 Task: Search one way flight ticket for 5 adults, 1 child, 2 infants in seat and 1 infant on lap in business from Mosinee: Central Wisconsin Airport to Evansville: Evansville Regional Airport on 5-3-2023. Choice of flights is JetBlue. Number of bags: 1 carry on bag. Price is upto 76000. Outbound departure time preference is 12:15.
Action: Mouse moved to (277, 240)
Screenshot: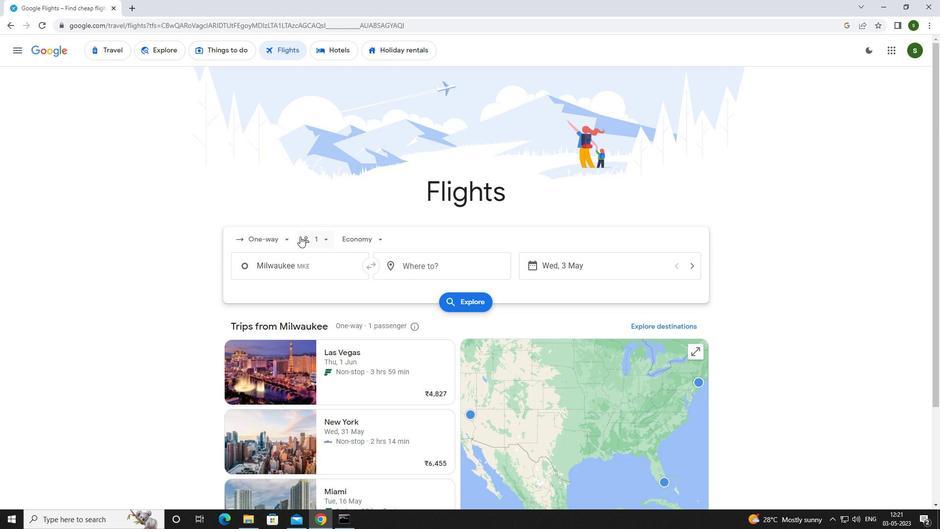 
Action: Mouse pressed left at (277, 240)
Screenshot: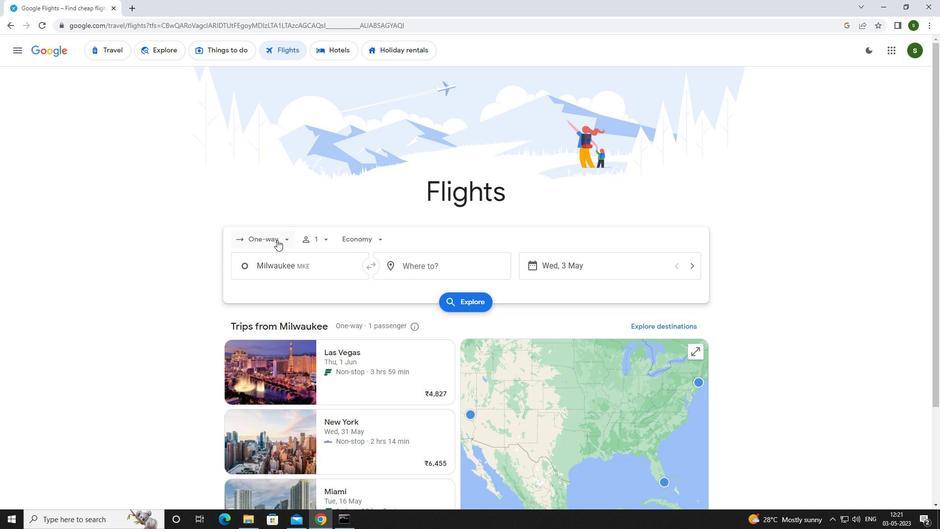 
Action: Mouse moved to (293, 283)
Screenshot: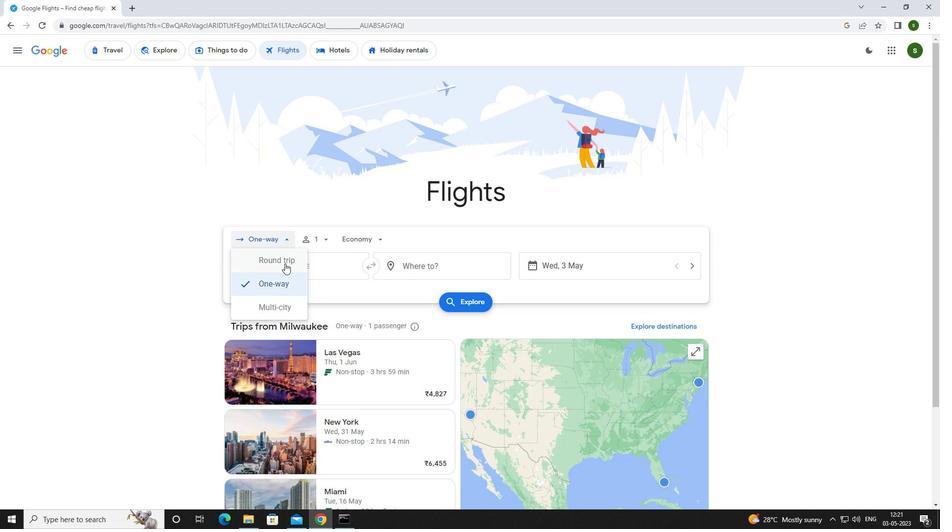 
Action: Mouse pressed left at (293, 283)
Screenshot: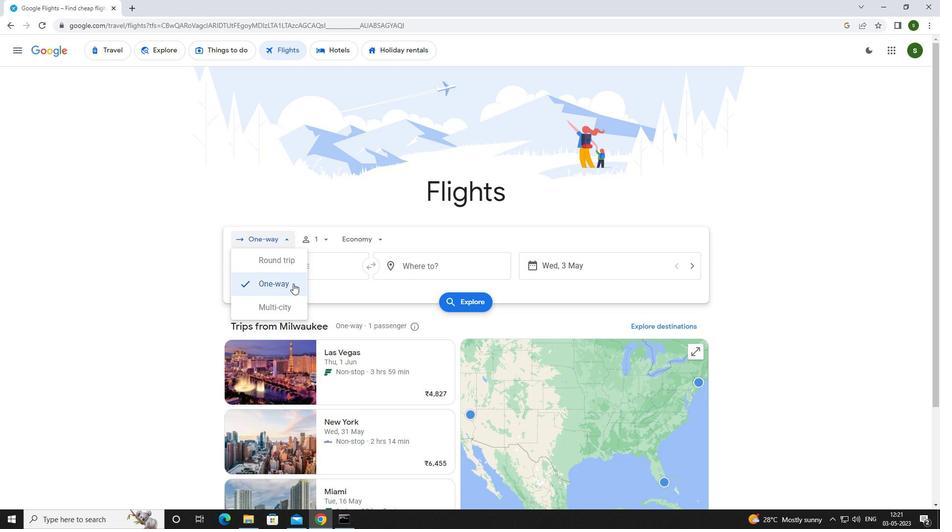 
Action: Mouse moved to (324, 236)
Screenshot: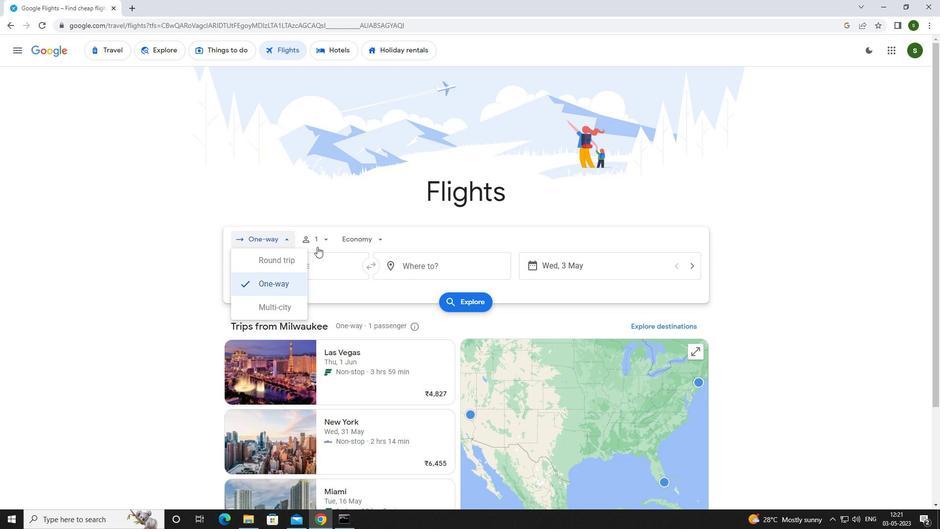 
Action: Mouse pressed left at (324, 236)
Screenshot: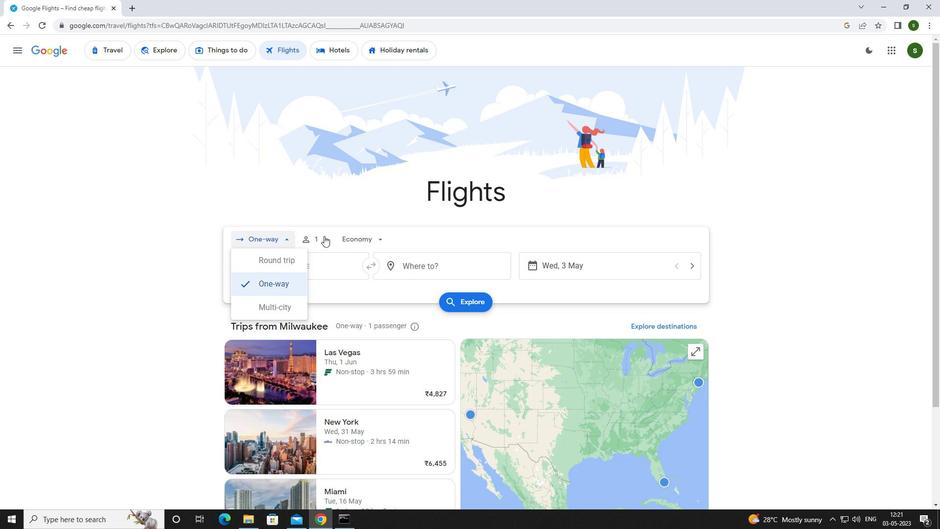 
Action: Mouse moved to (409, 263)
Screenshot: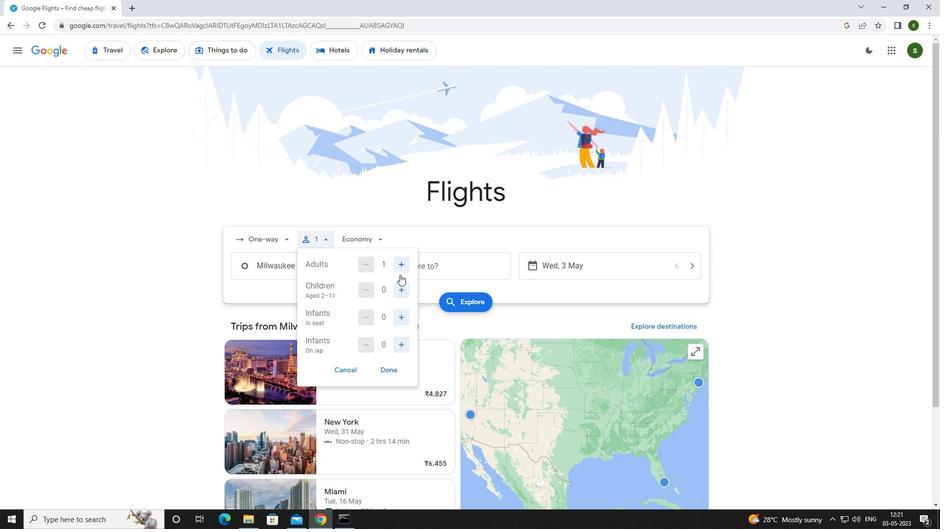 
Action: Mouse pressed left at (409, 263)
Screenshot: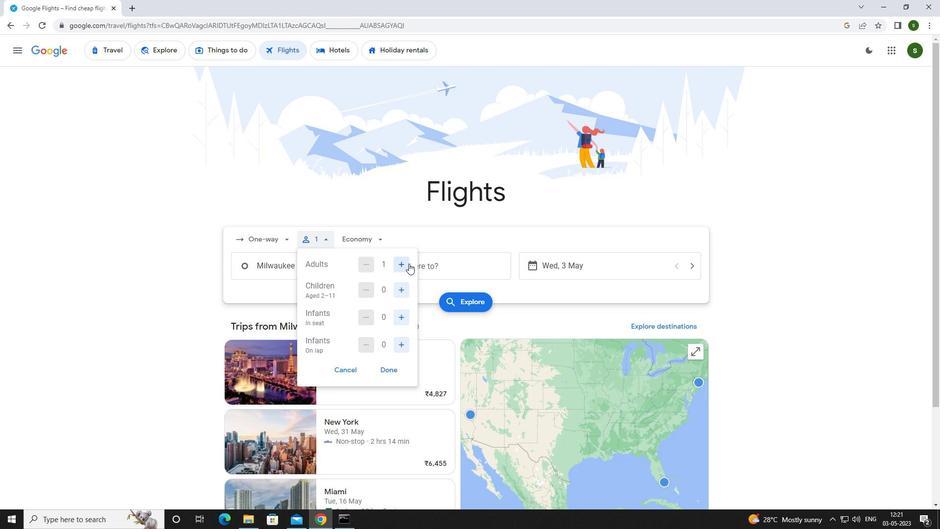 
Action: Mouse pressed left at (409, 263)
Screenshot: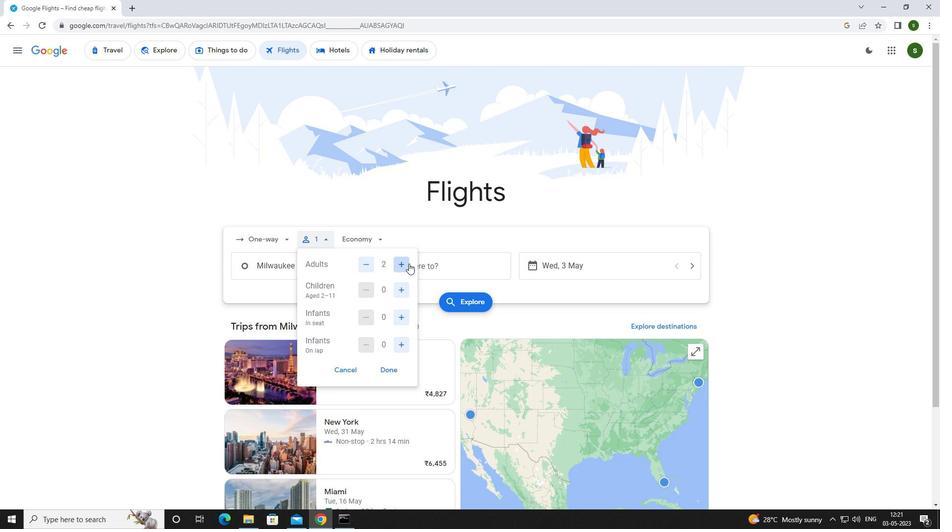
Action: Mouse pressed left at (409, 263)
Screenshot: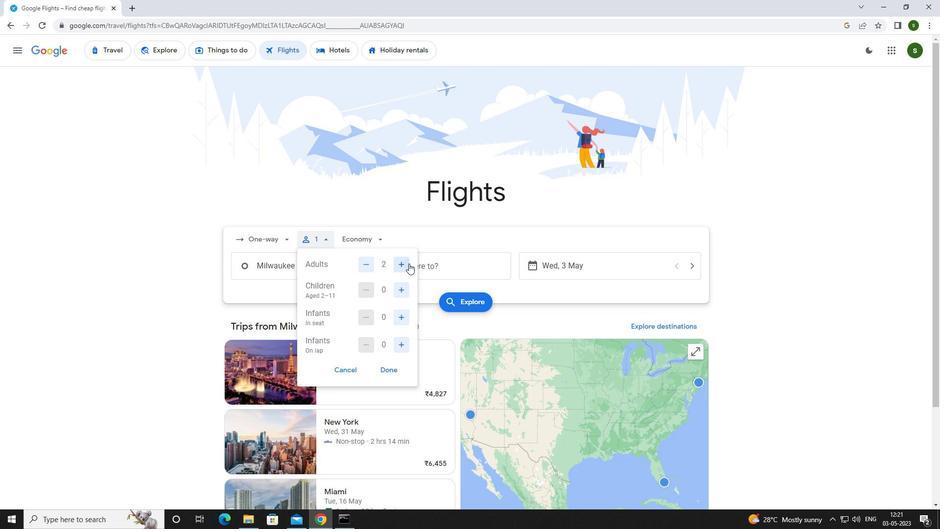 
Action: Mouse pressed left at (409, 263)
Screenshot: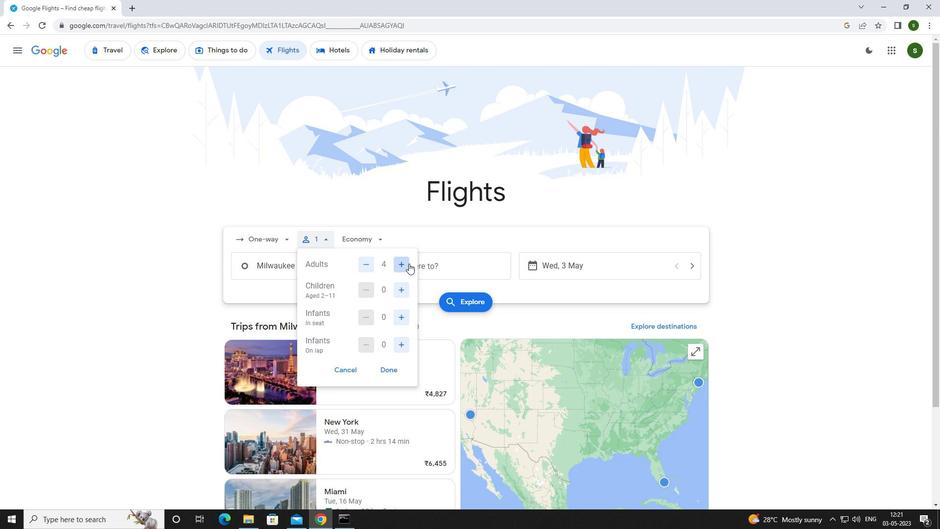 
Action: Mouse moved to (404, 290)
Screenshot: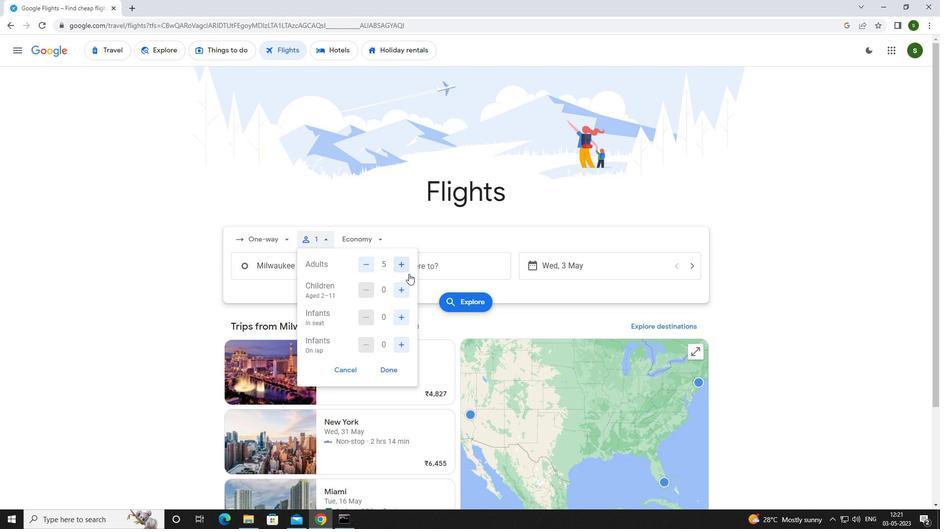 
Action: Mouse pressed left at (404, 290)
Screenshot: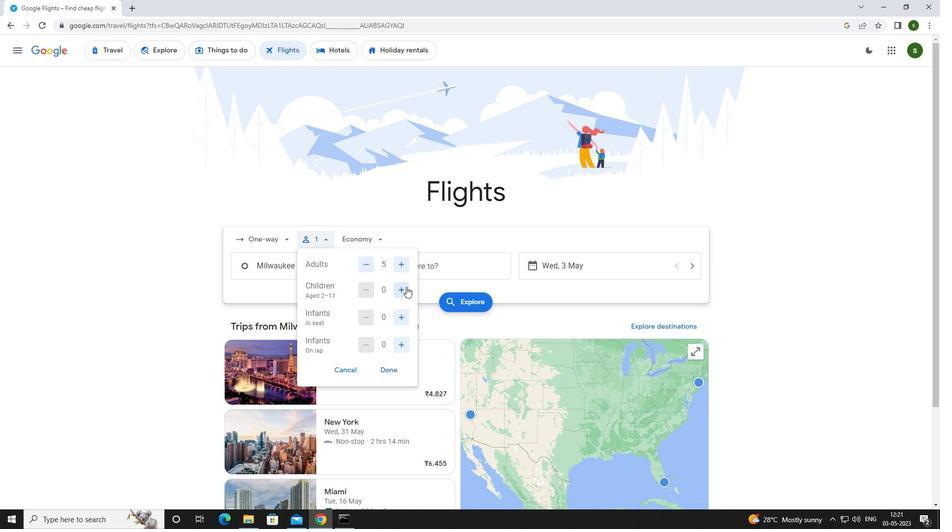 
Action: Mouse moved to (401, 316)
Screenshot: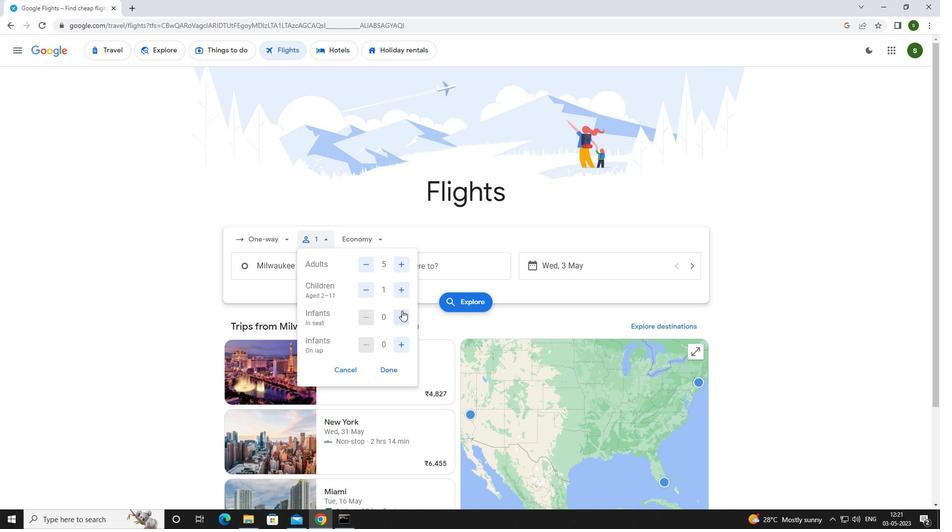 
Action: Mouse pressed left at (401, 316)
Screenshot: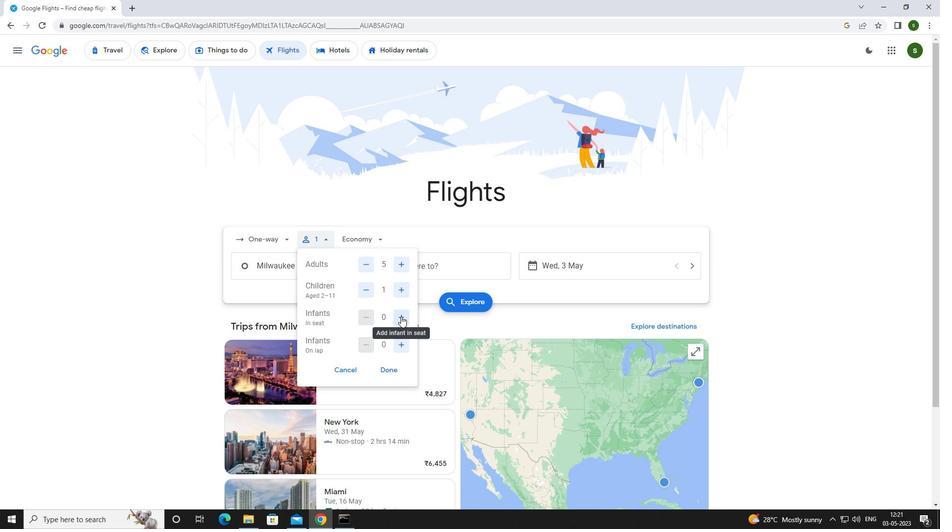 
Action: Mouse pressed left at (401, 316)
Screenshot: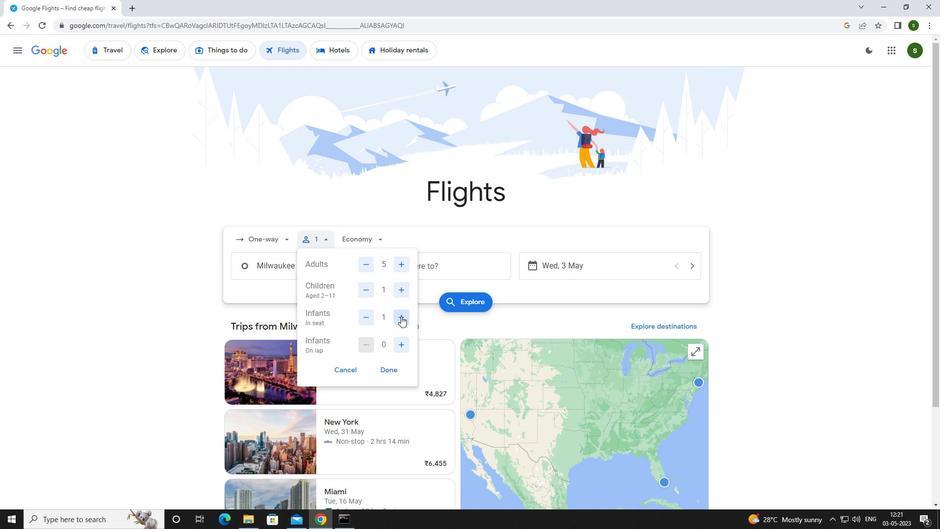 
Action: Mouse moved to (404, 343)
Screenshot: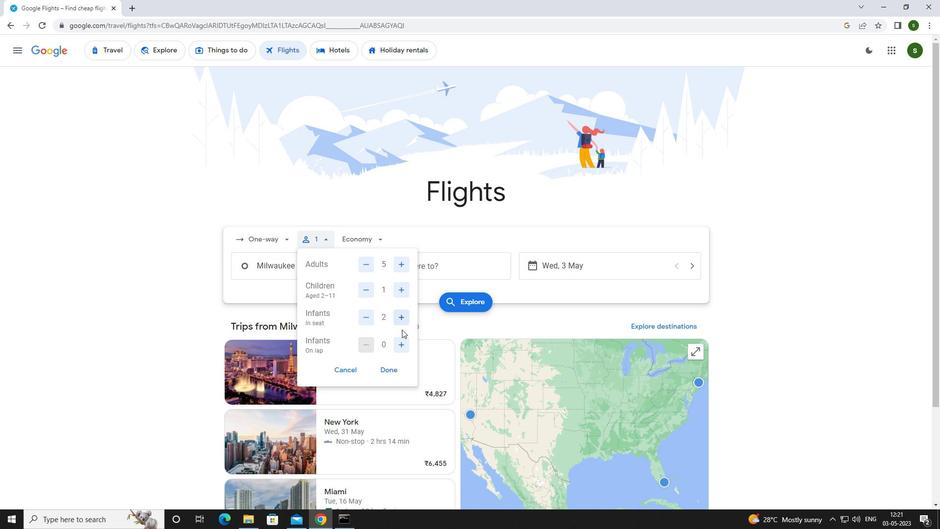 
Action: Mouse pressed left at (404, 343)
Screenshot: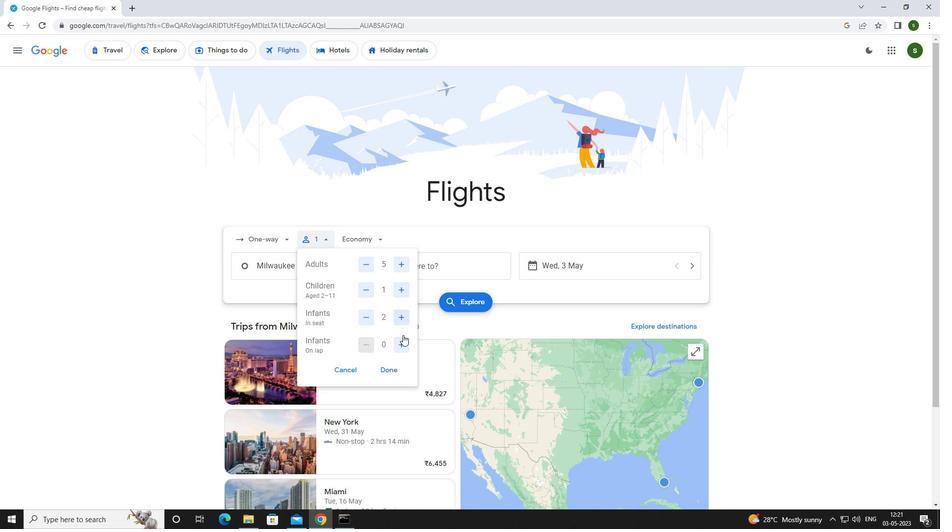 
Action: Mouse moved to (379, 243)
Screenshot: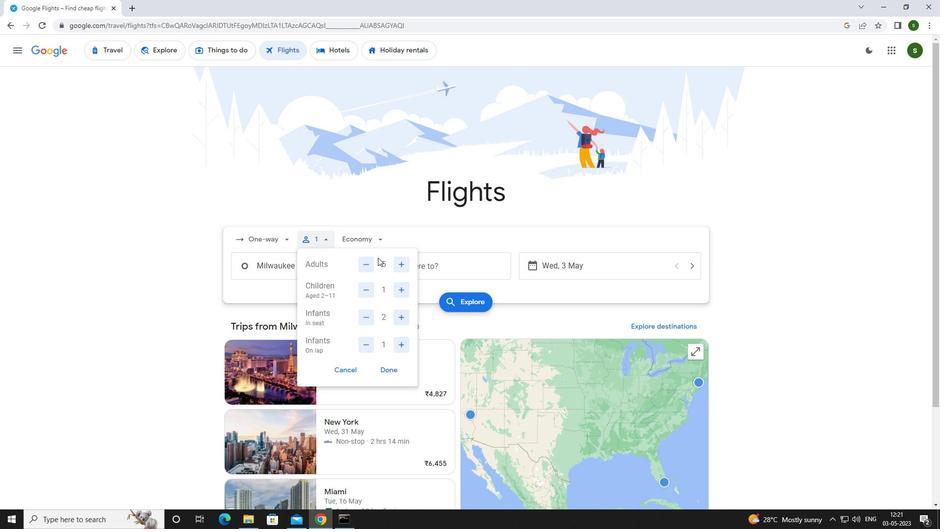 
Action: Mouse pressed left at (379, 243)
Screenshot: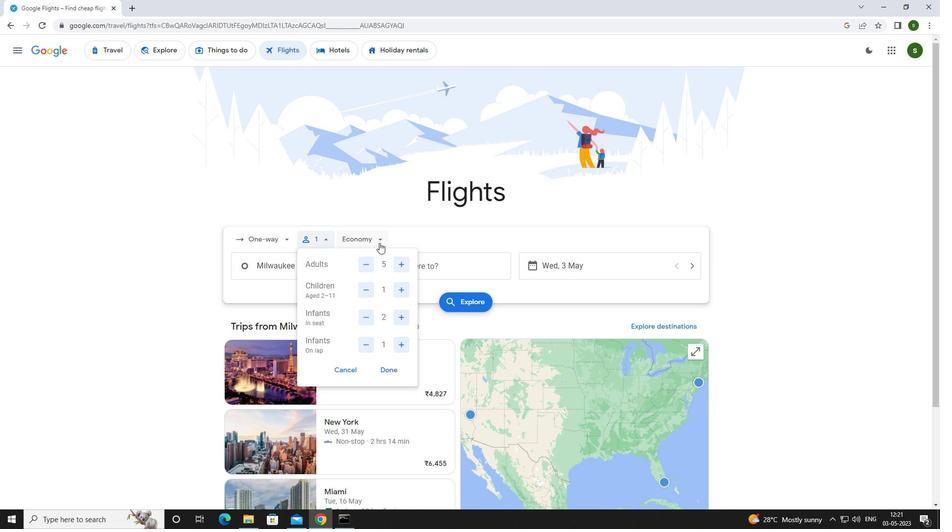 
Action: Mouse moved to (383, 303)
Screenshot: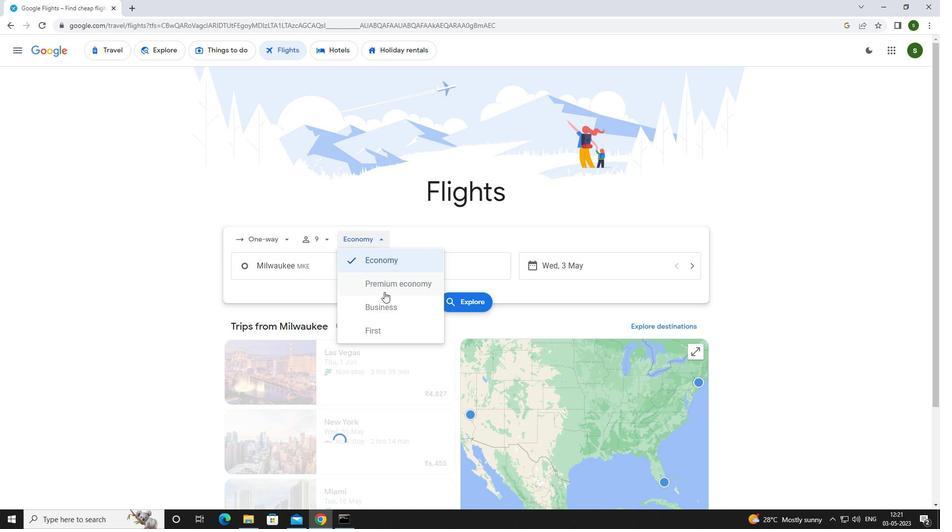 
Action: Mouse pressed left at (383, 303)
Screenshot: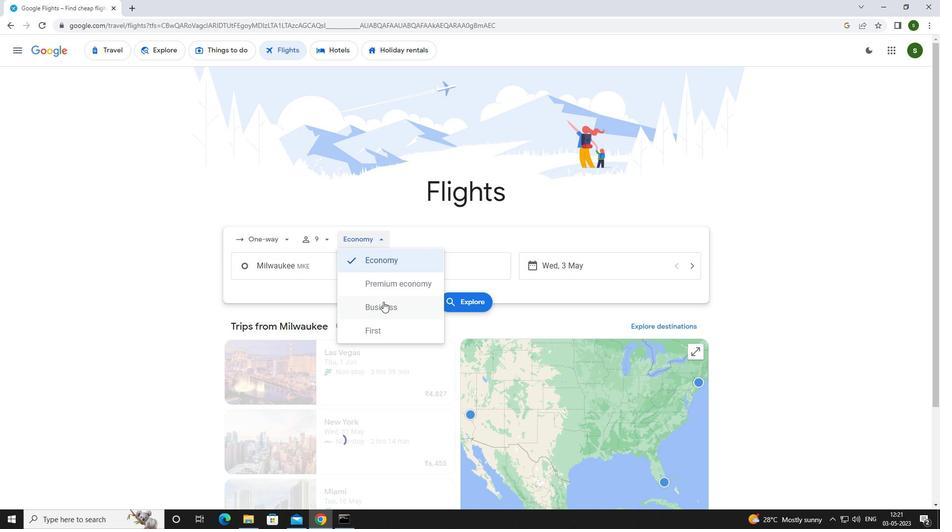 
Action: Mouse moved to (332, 261)
Screenshot: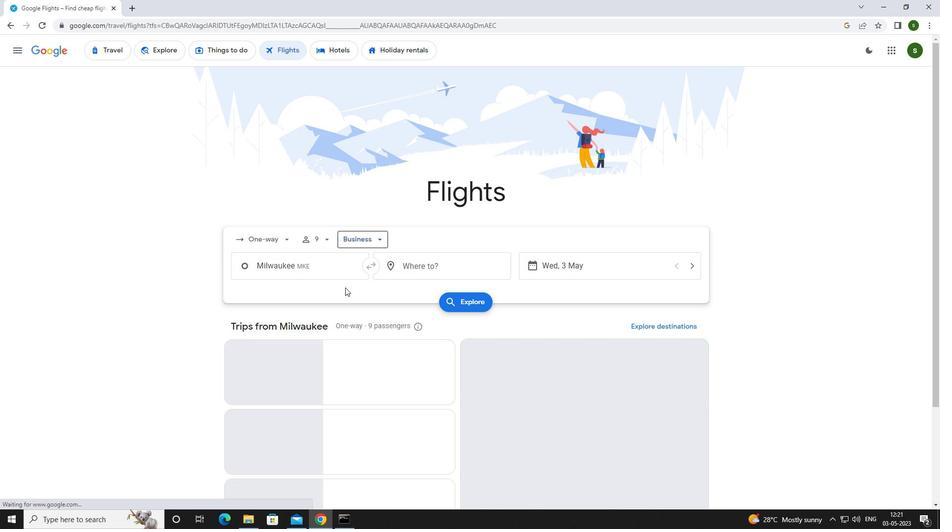 
Action: Mouse pressed left at (332, 261)
Screenshot: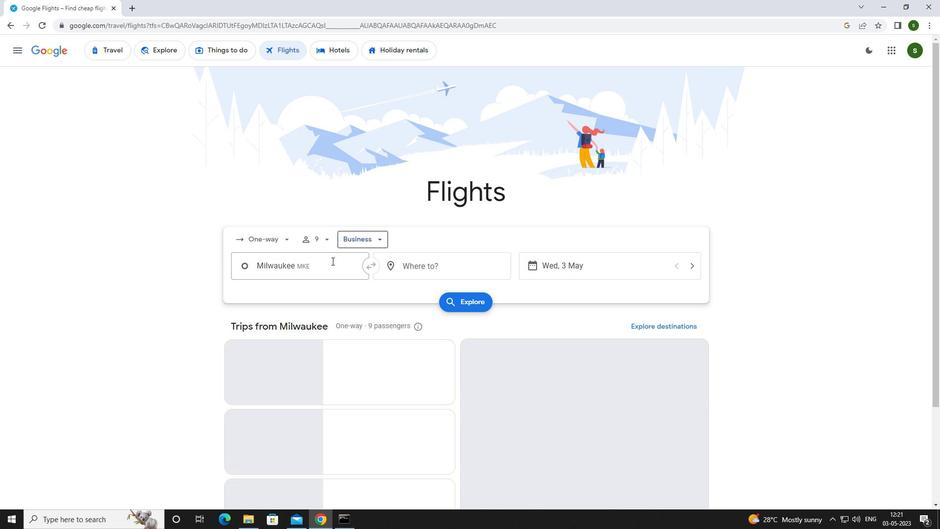 
Action: Key pressed <Key.caps_lock>m<Key.caps_lock>osinee
Screenshot: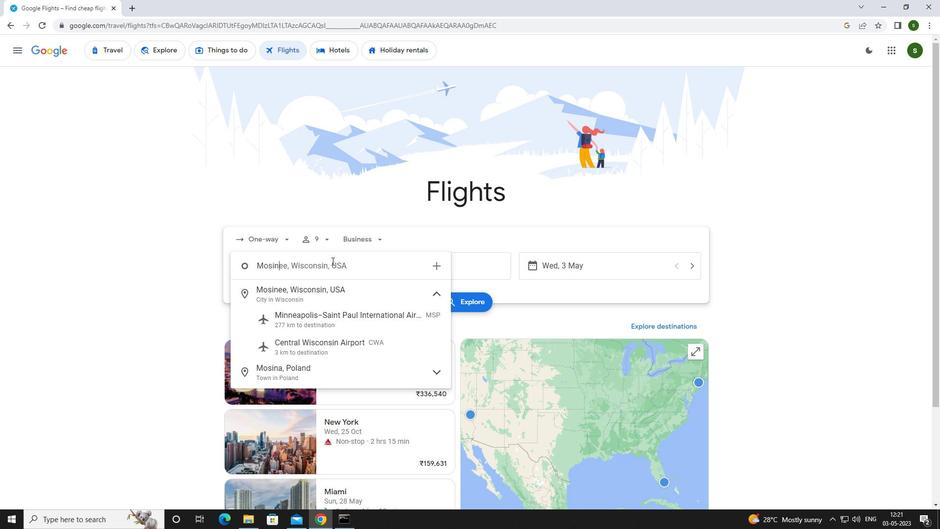 
Action: Mouse moved to (328, 349)
Screenshot: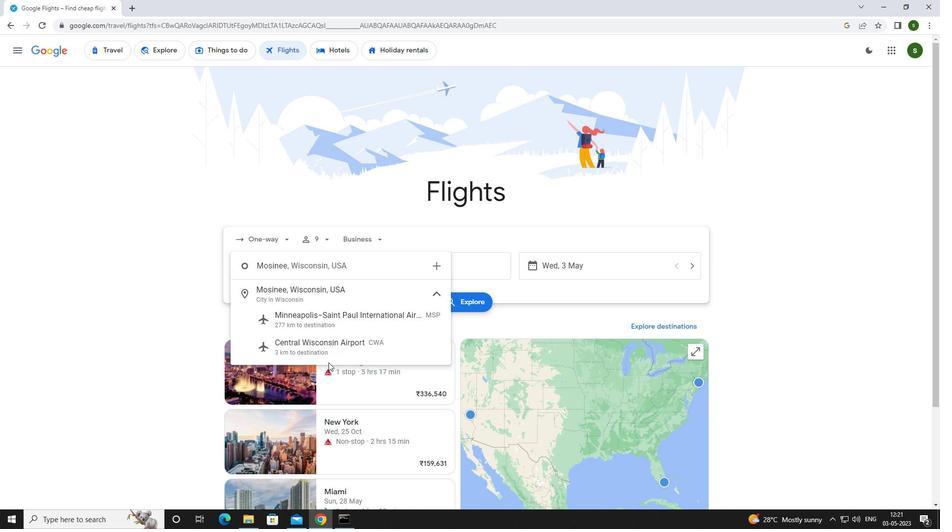 
Action: Mouse pressed left at (328, 349)
Screenshot: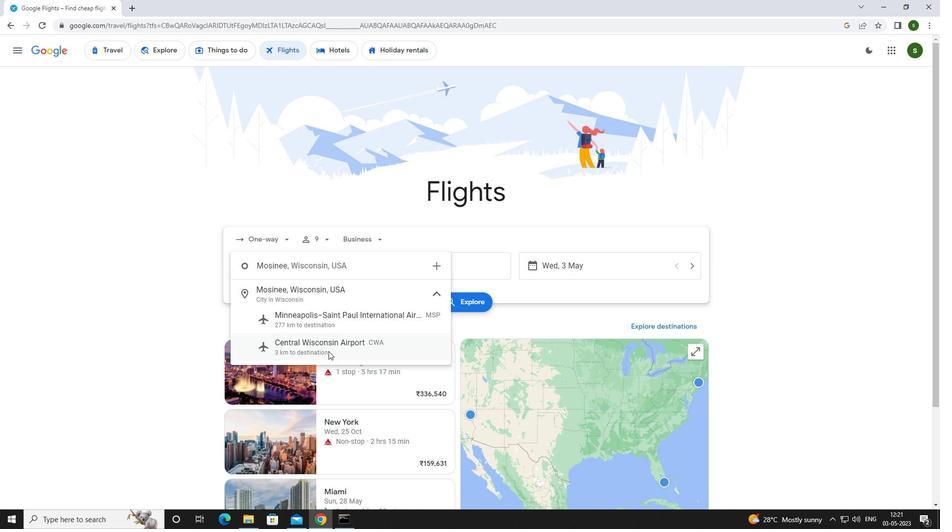 
Action: Mouse moved to (419, 270)
Screenshot: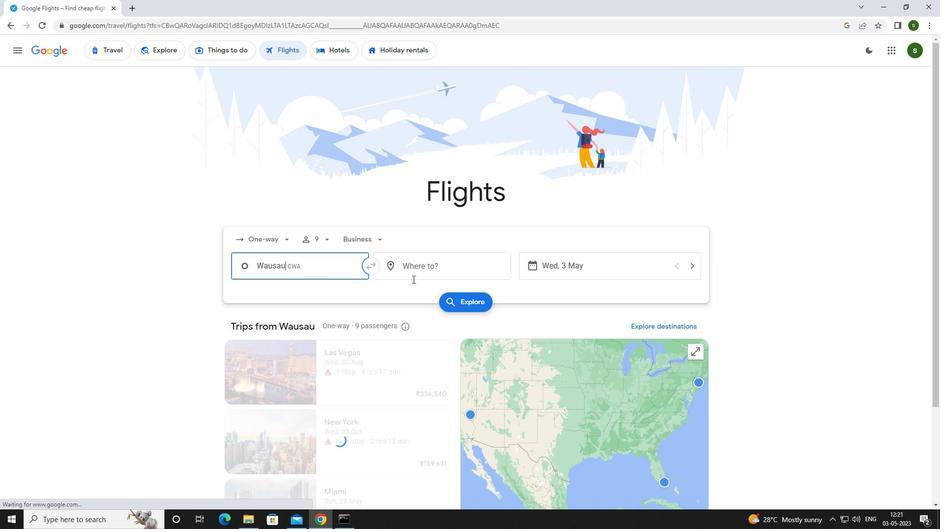 
Action: Mouse pressed left at (419, 270)
Screenshot: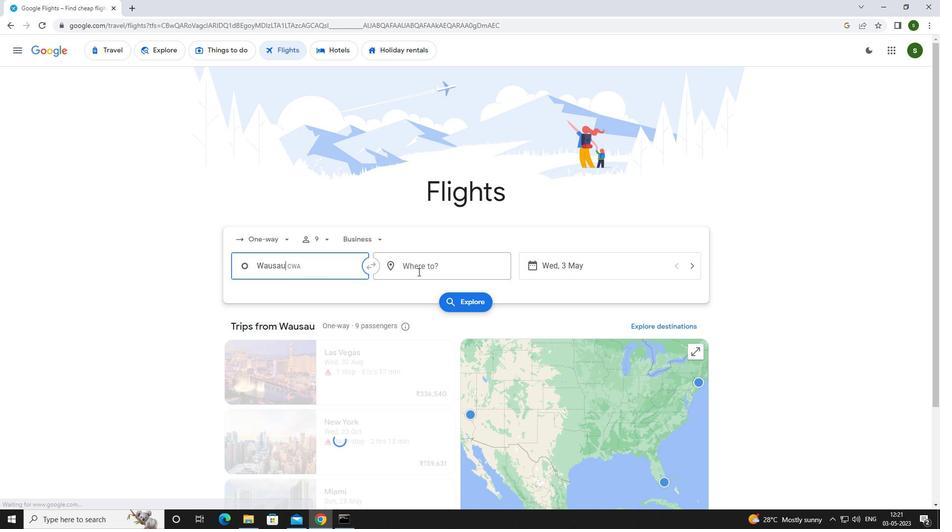 
Action: Mouse moved to (423, 268)
Screenshot: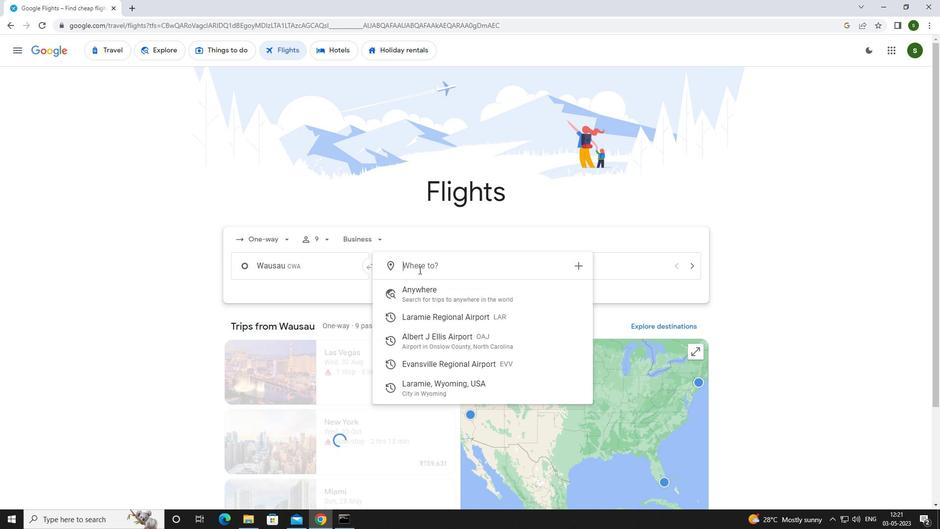 
Action: Key pressed <Key.caps_lock>e<Key.caps_lock>vansv
Screenshot: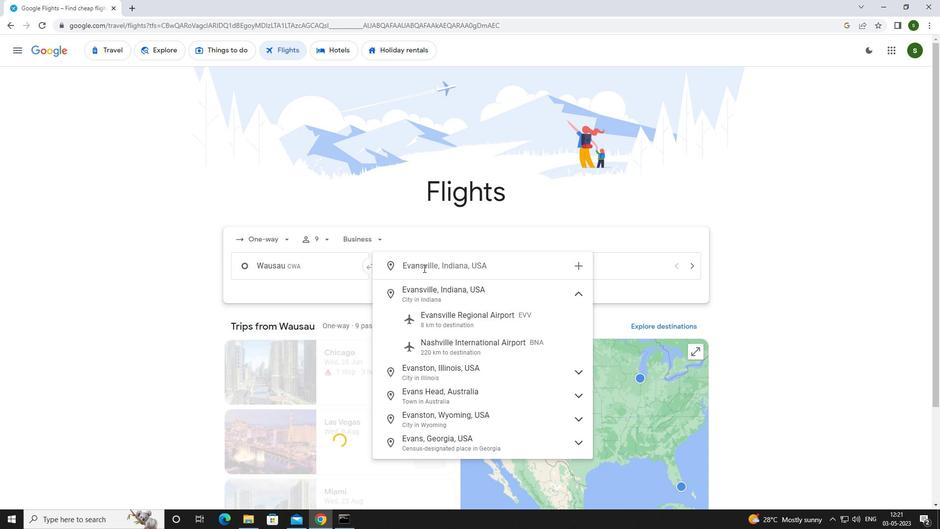 
Action: Mouse moved to (433, 321)
Screenshot: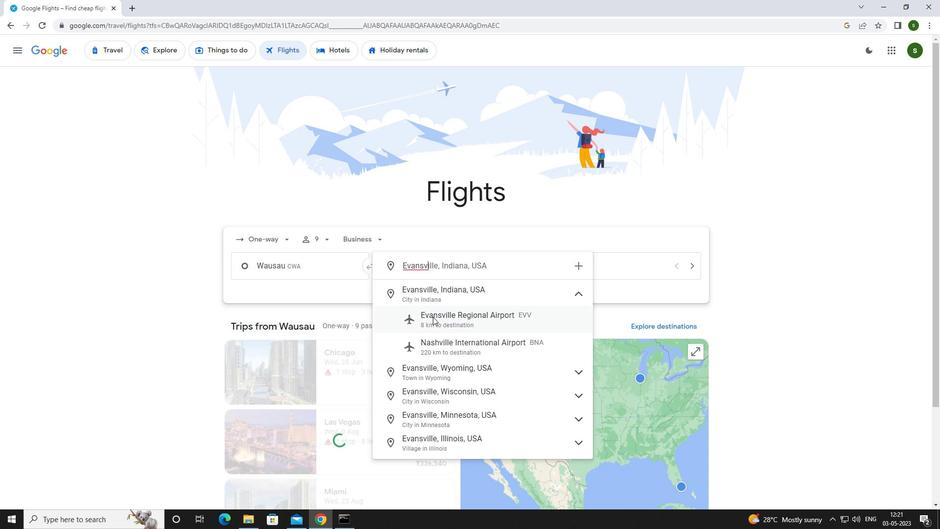 
Action: Mouse pressed left at (433, 321)
Screenshot: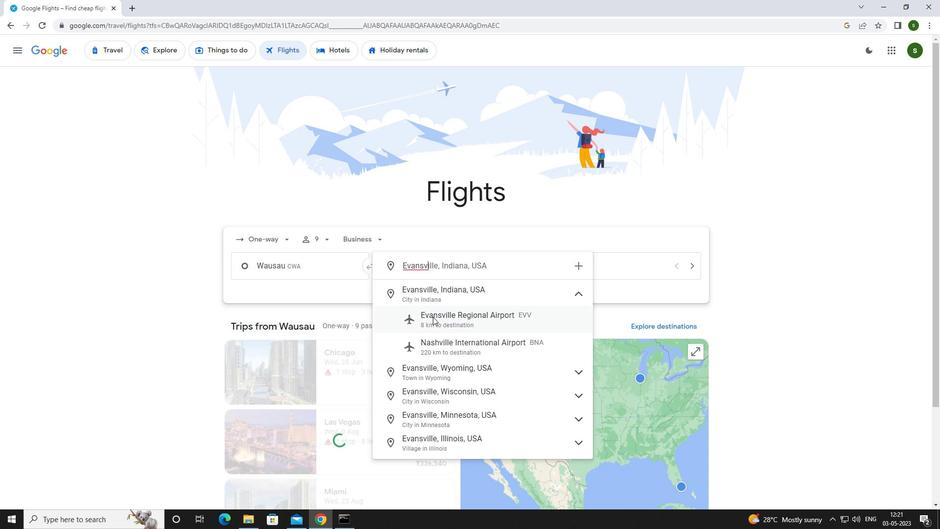 
Action: Mouse moved to (600, 266)
Screenshot: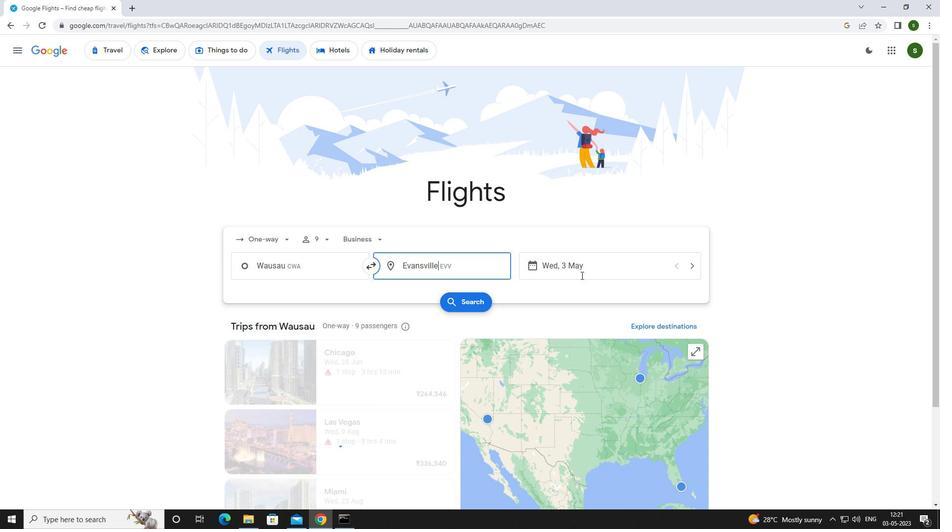 
Action: Mouse pressed left at (600, 266)
Screenshot: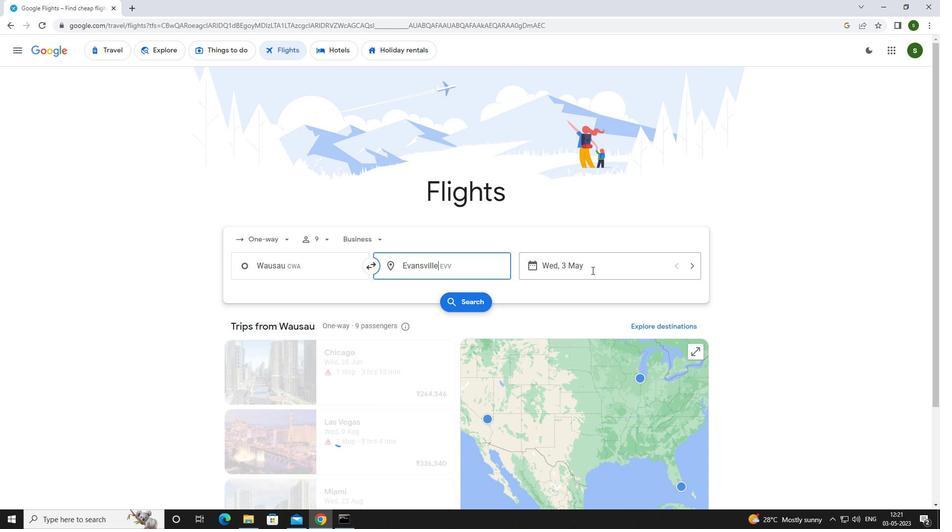
Action: Mouse moved to (424, 326)
Screenshot: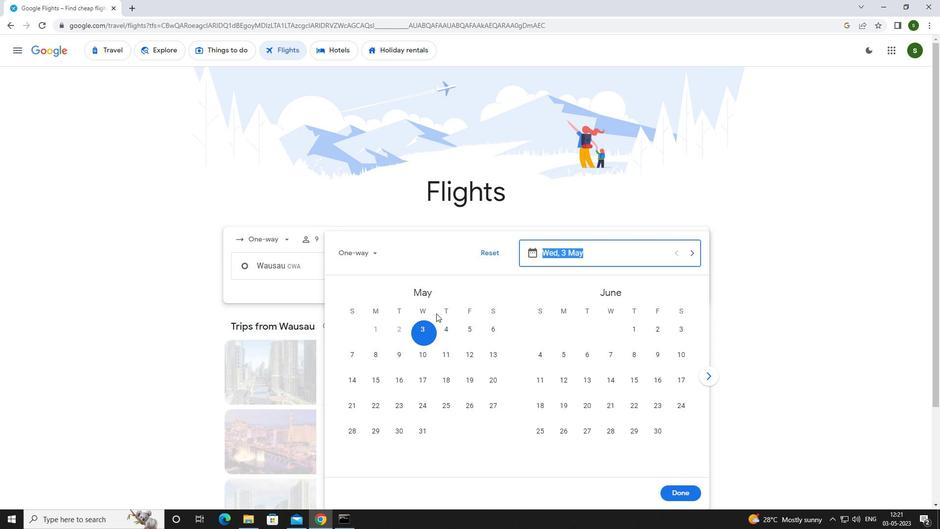 
Action: Mouse pressed left at (424, 326)
Screenshot: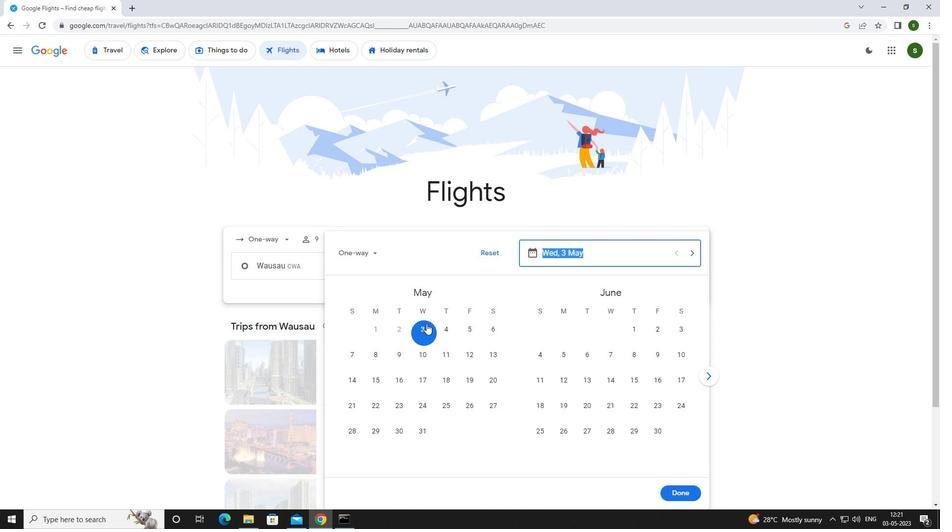 
Action: Mouse moved to (689, 495)
Screenshot: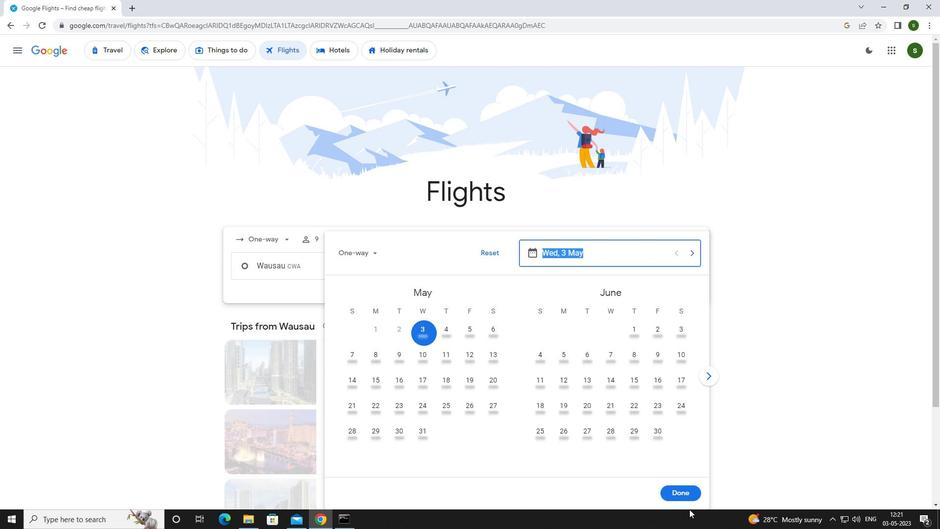 
Action: Mouse pressed left at (689, 495)
Screenshot: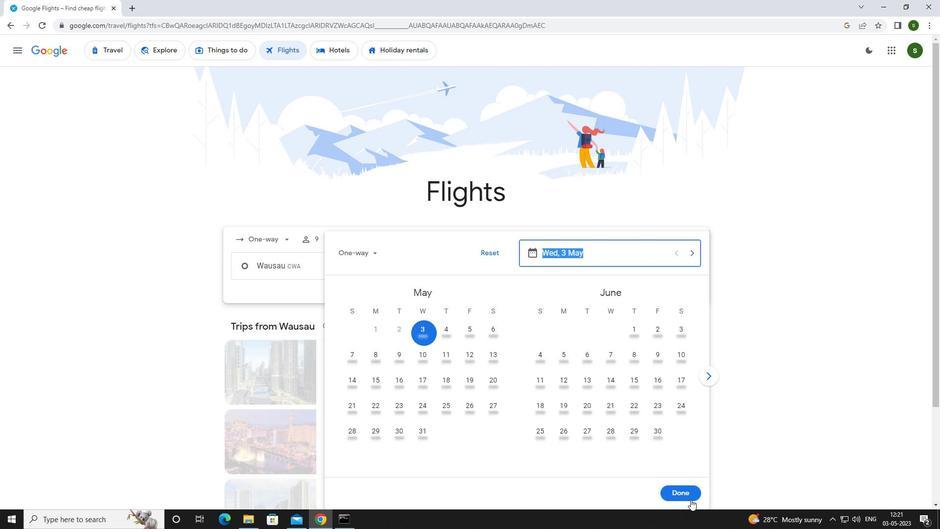 
Action: Mouse moved to (459, 304)
Screenshot: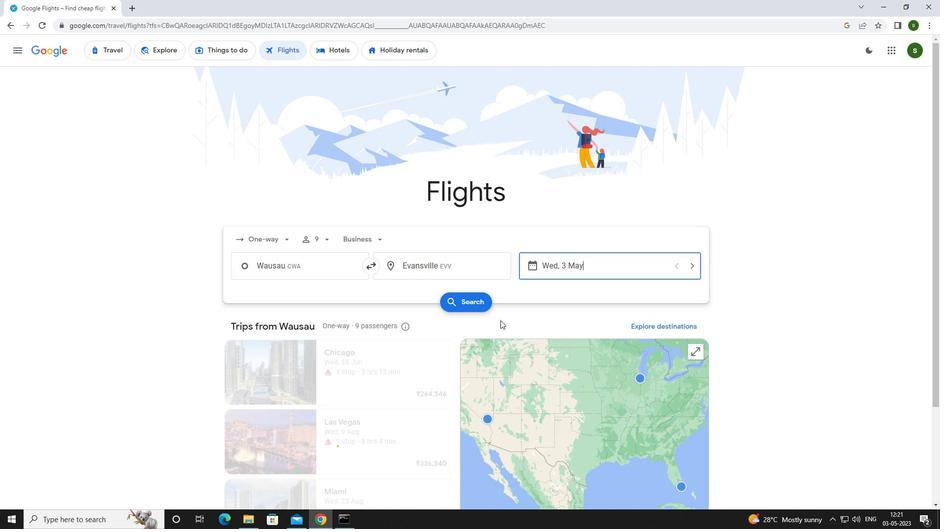 
Action: Mouse pressed left at (459, 304)
Screenshot: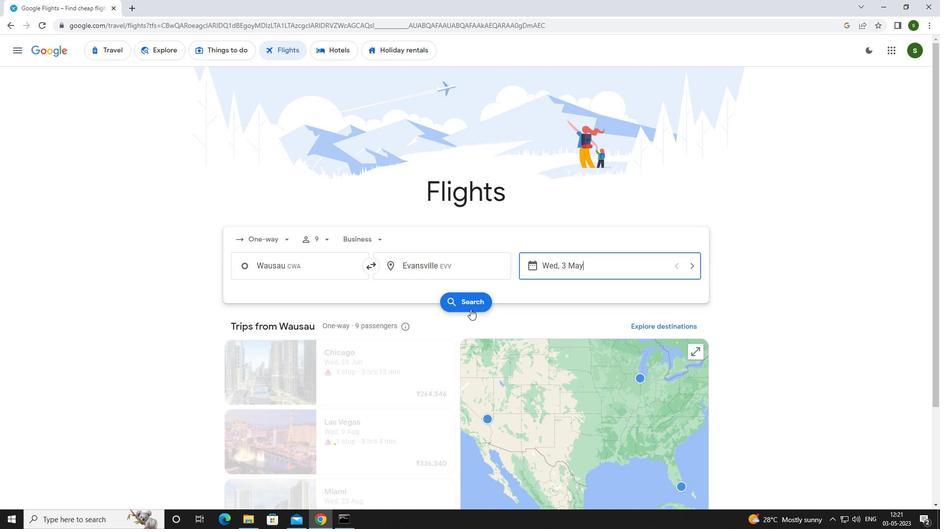 
Action: Mouse moved to (242, 144)
Screenshot: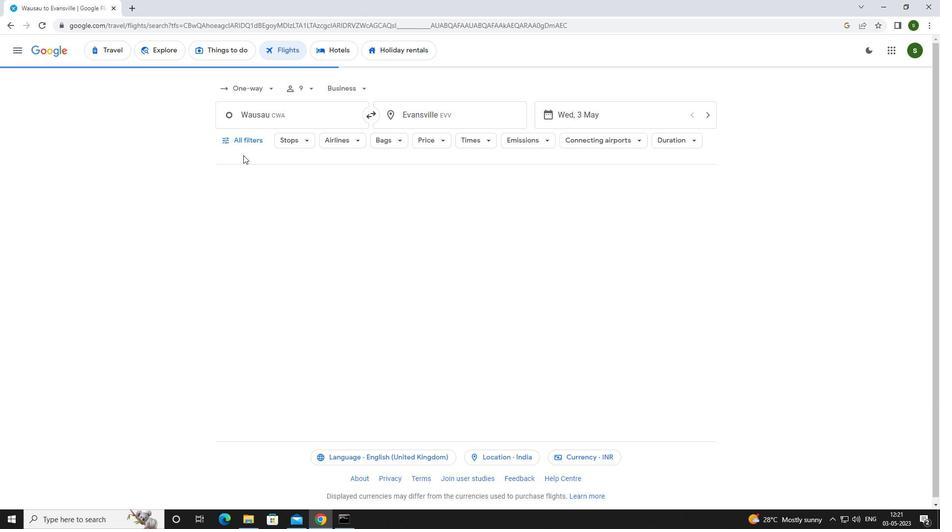 
Action: Mouse pressed left at (242, 144)
Screenshot: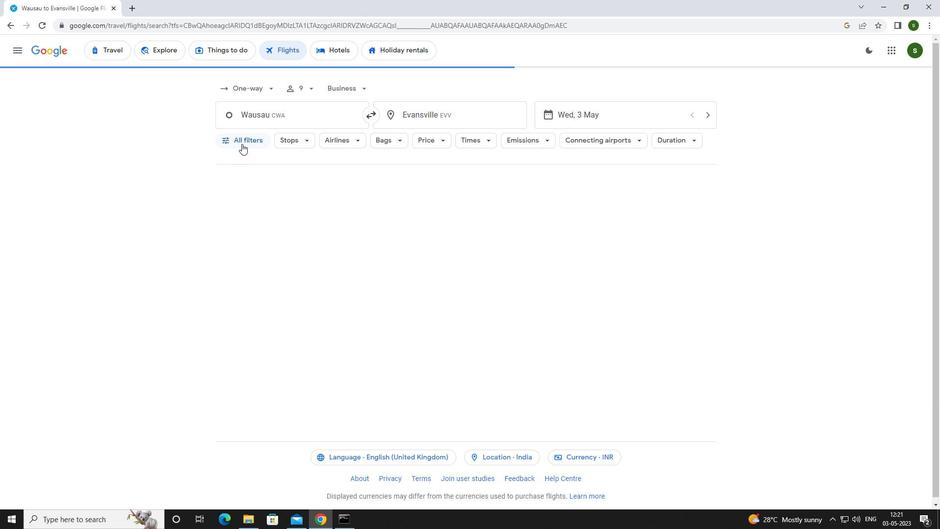 
Action: Mouse moved to (364, 348)
Screenshot: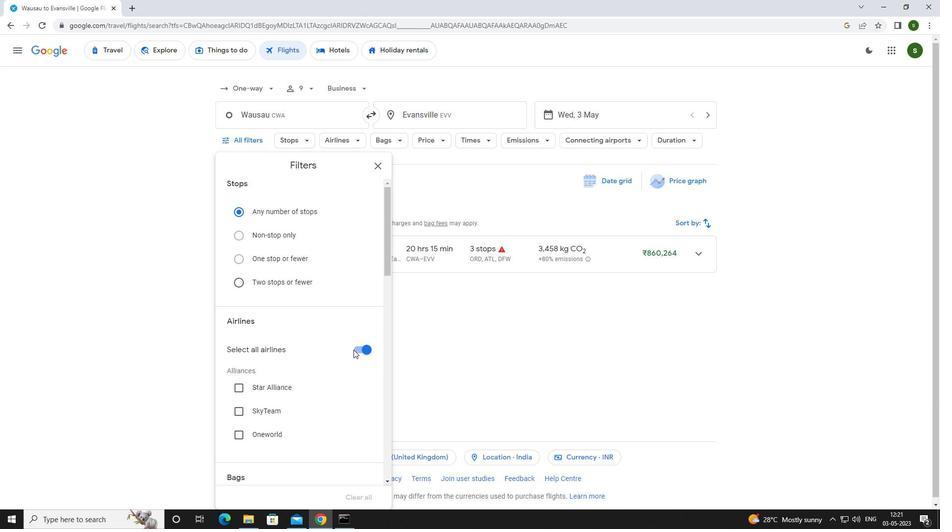 
Action: Mouse pressed left at (364, 348)
Screenshot: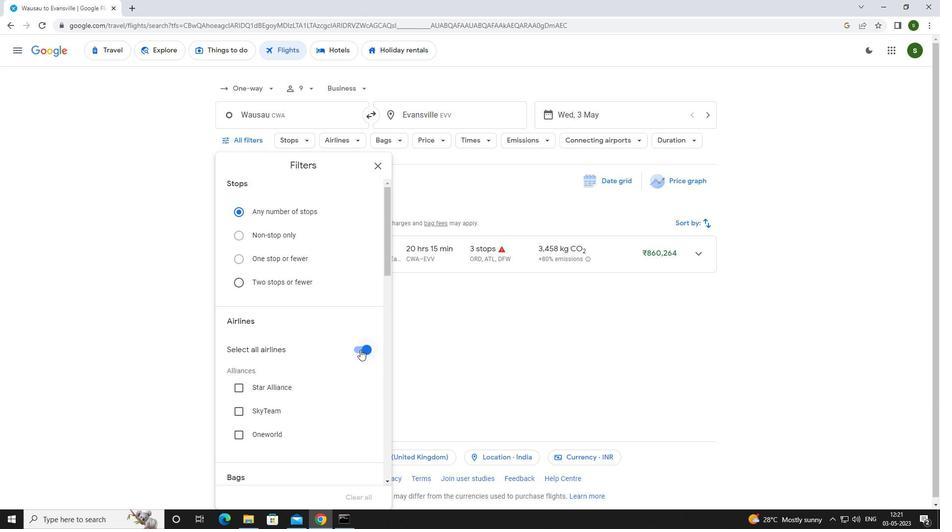 
Action: Mouse moved to (313, 304)
Screenshot: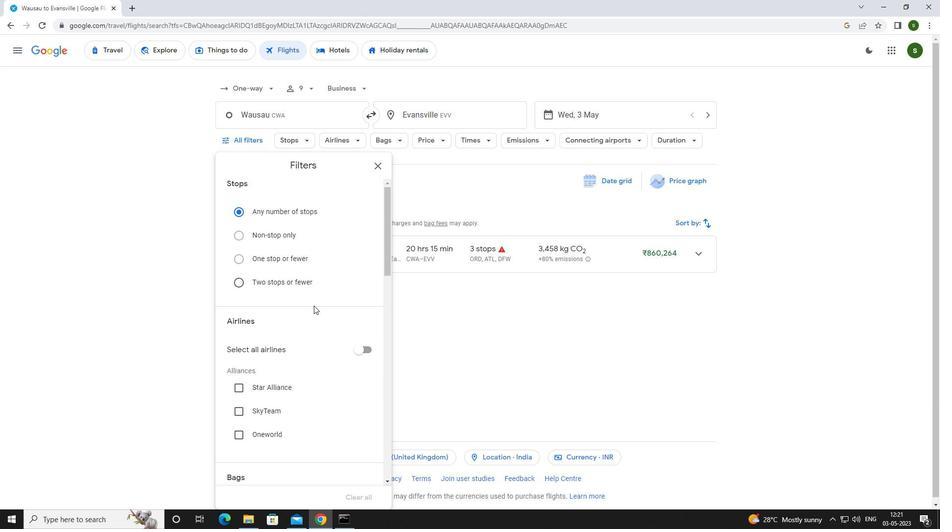 
Action: Mouse scrolled (313, 303) with delta (0, 0)
Screenshot: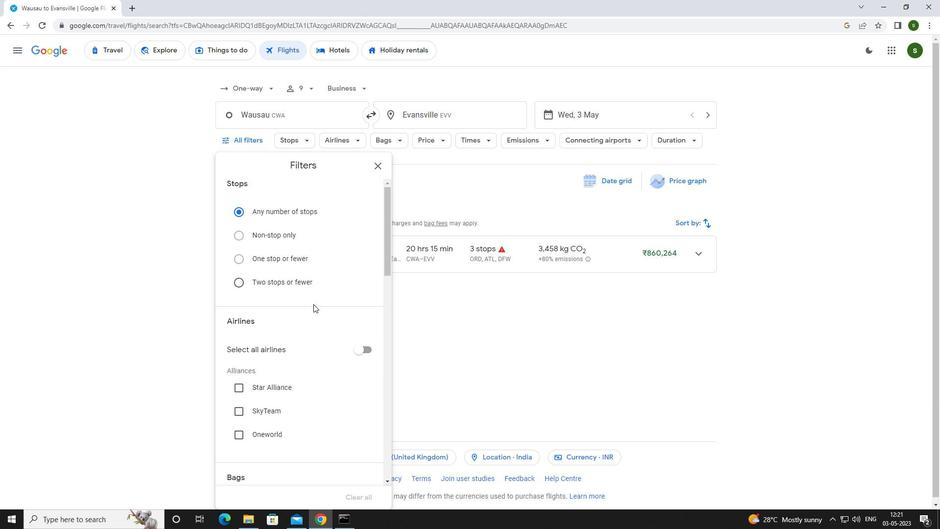 
Action: Mouse scrolled (313, 303) with delta (0, 0)
Screenshot: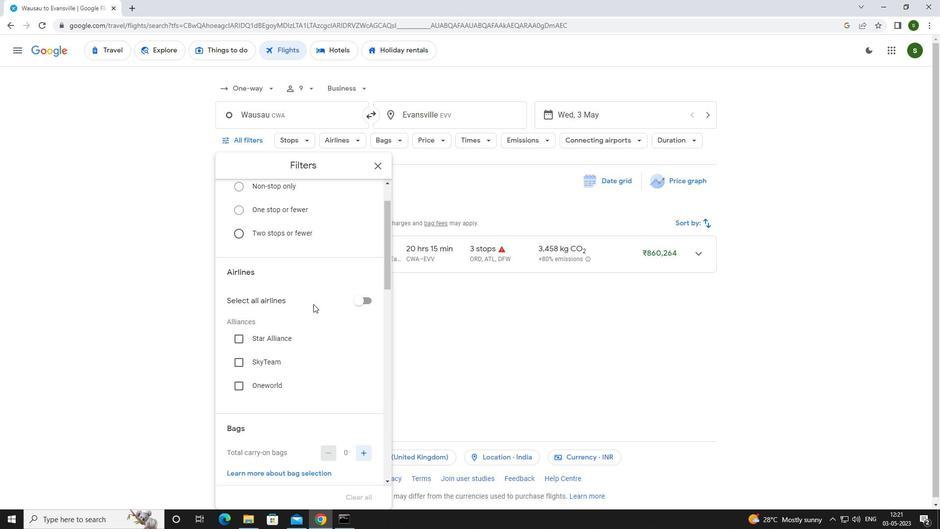 
Action: Mouse scrolled (313, 303) with delta (0, 0)
Screenshot: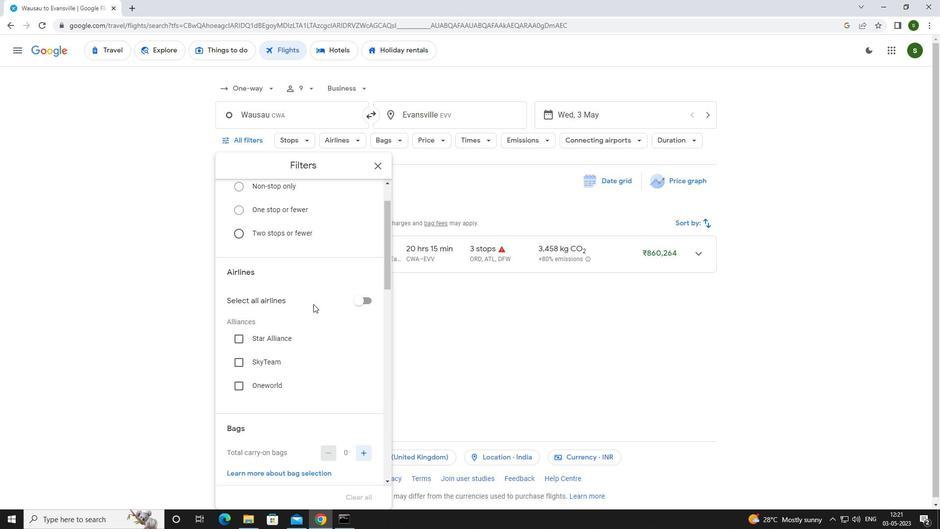 
Action: Mouse scrolled (313, 303) with delta (0, 0)
Screenshot: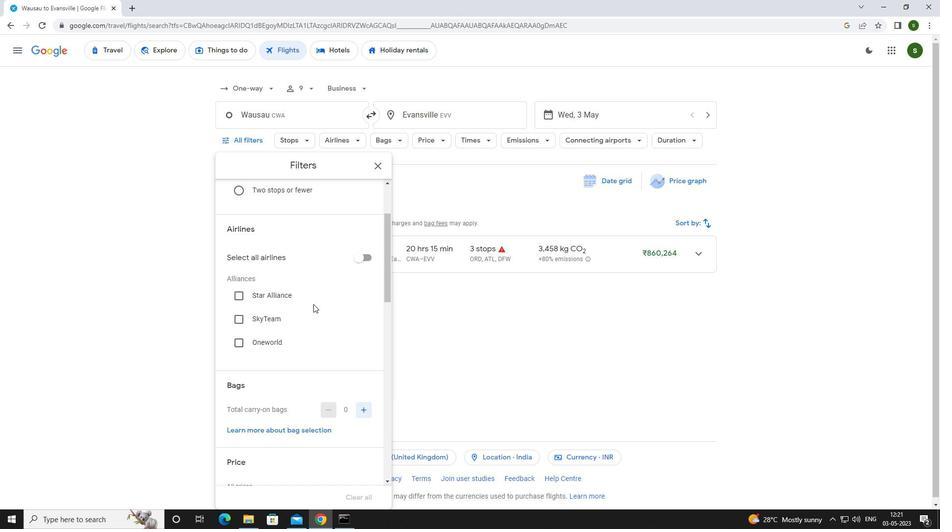 
Action: Mouse moved to (361, 303)
Screenshot: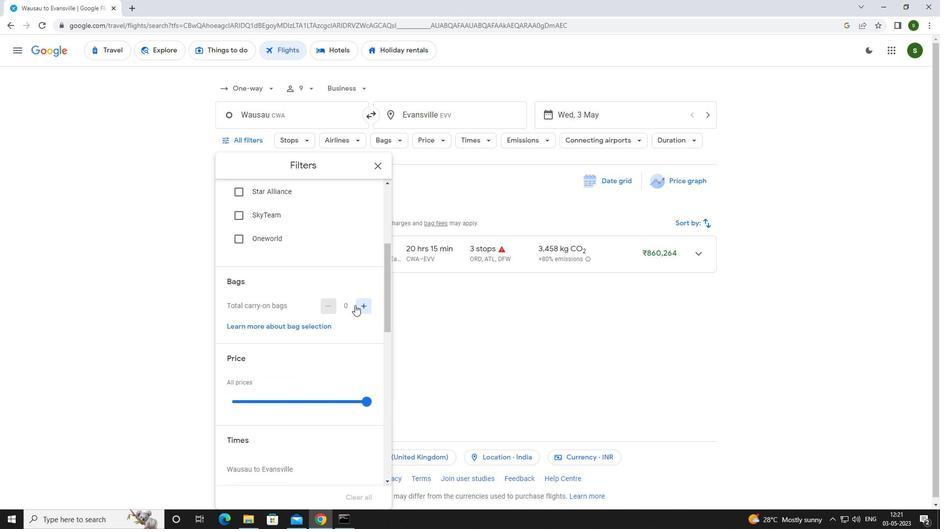 
Action: Mouse pressed left at (361, 303)
Screenshot: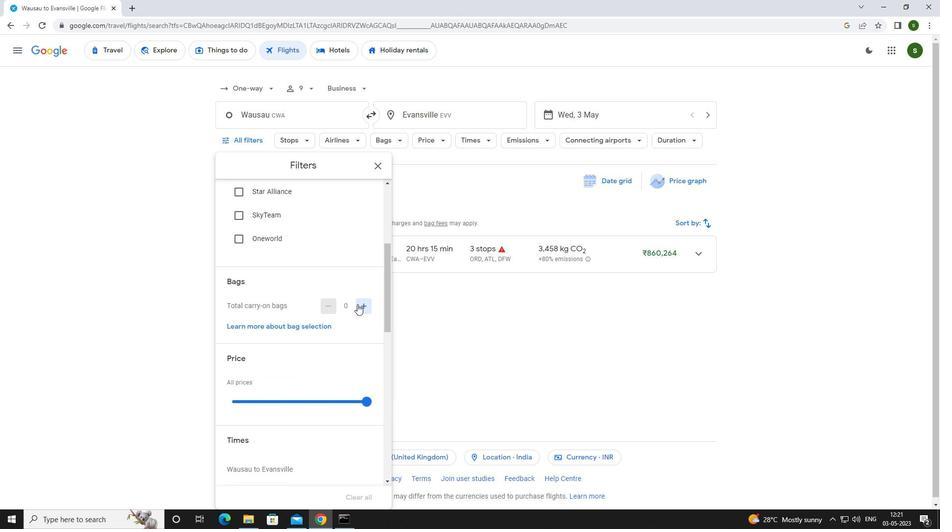 
Action: Mouse moved to (362, 255)
Screenshot: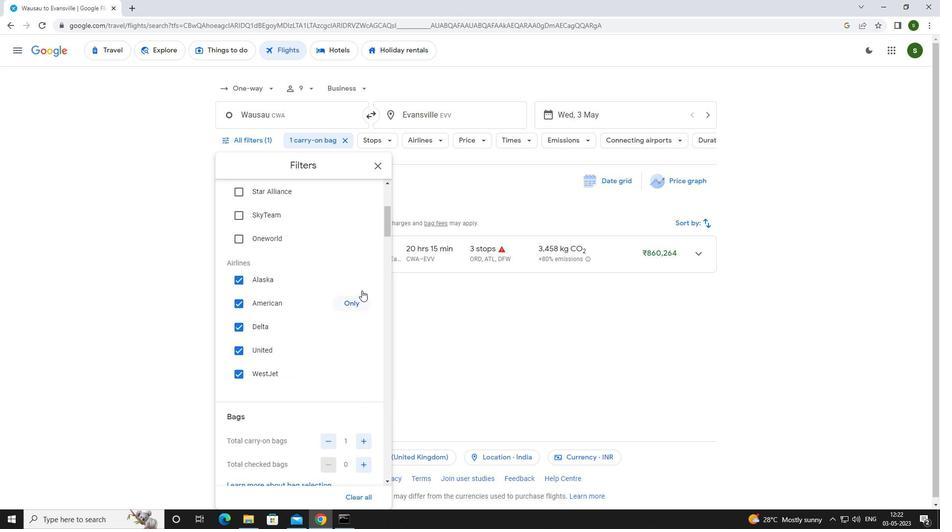 
Action: Mouse scrolled (362, 256) with delta (0, 0)
Screenshot: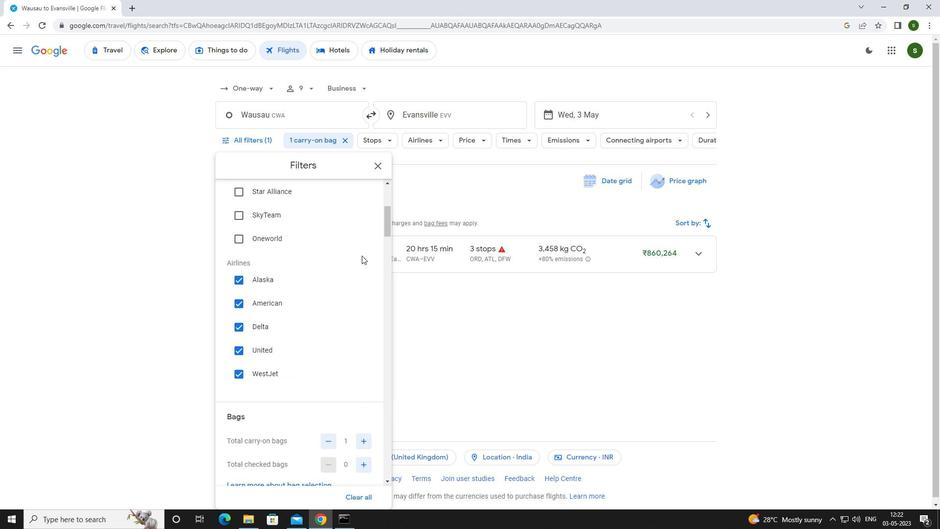 
Action: Mouse scrolled (362, 256) with delta (0, 0)
Screenshot: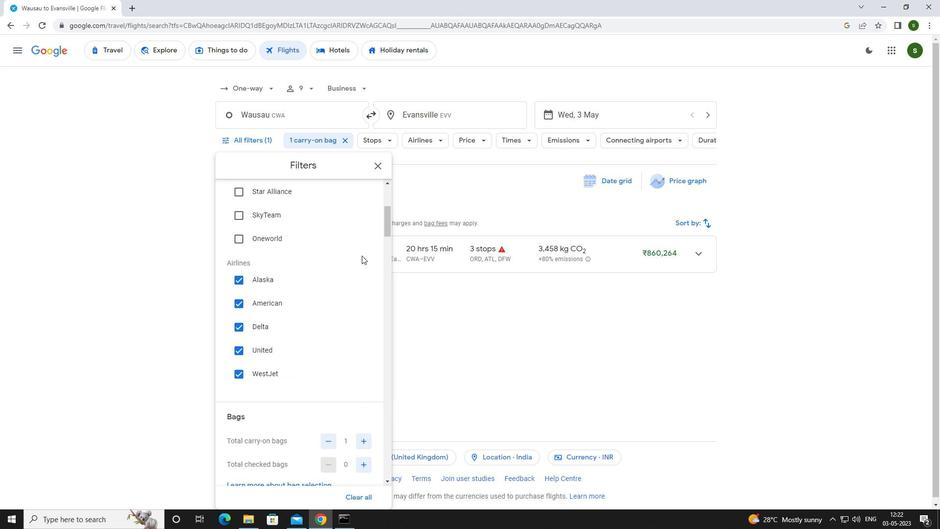 
Action: Mouse moved to (362, 253)
Screenshot: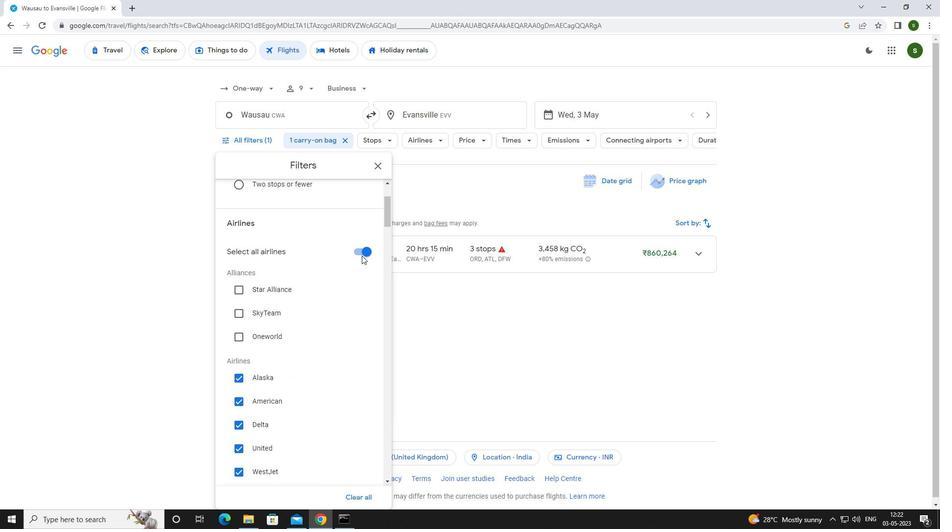 
Action: Mouse pressed left at (362, 253)
Screenshot: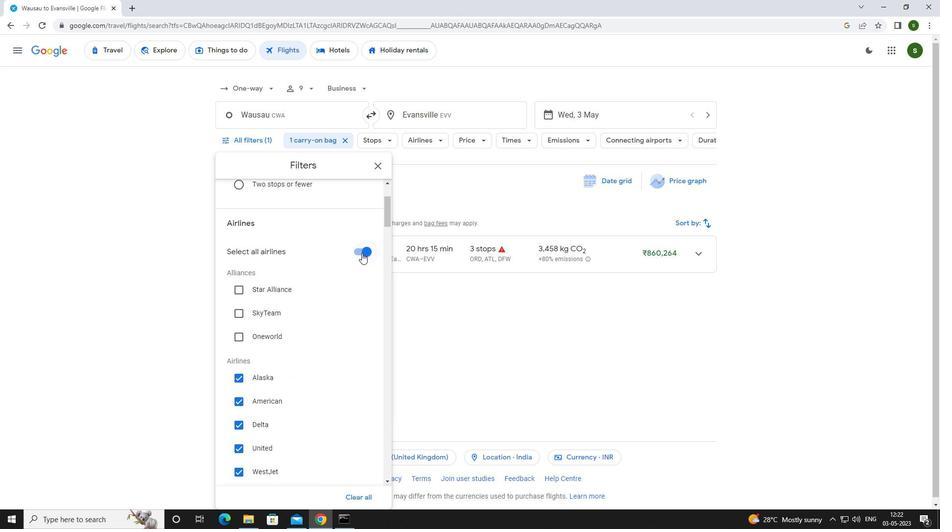 
Action: Mouse moved to (338, 292)
Screenshot: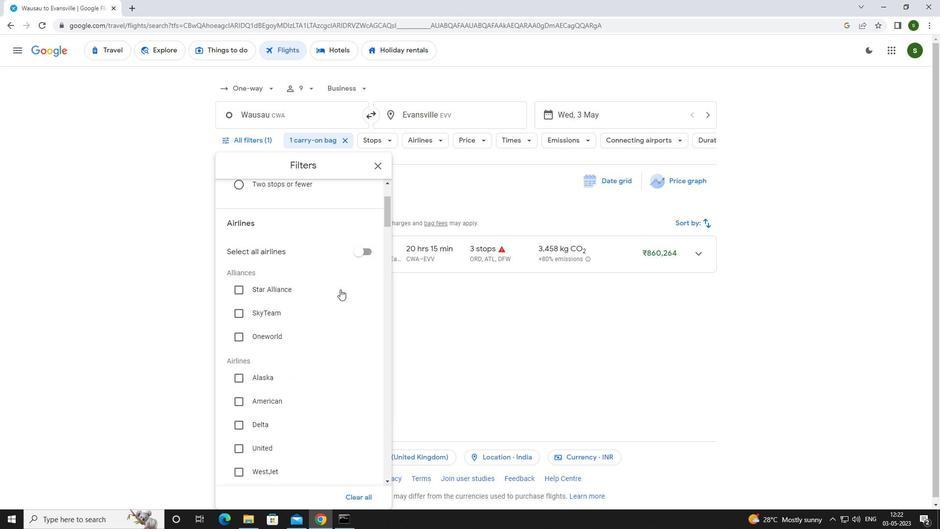 
Action: Mouse scrolled (338, 292) with delta (0, 0)
Screenshot: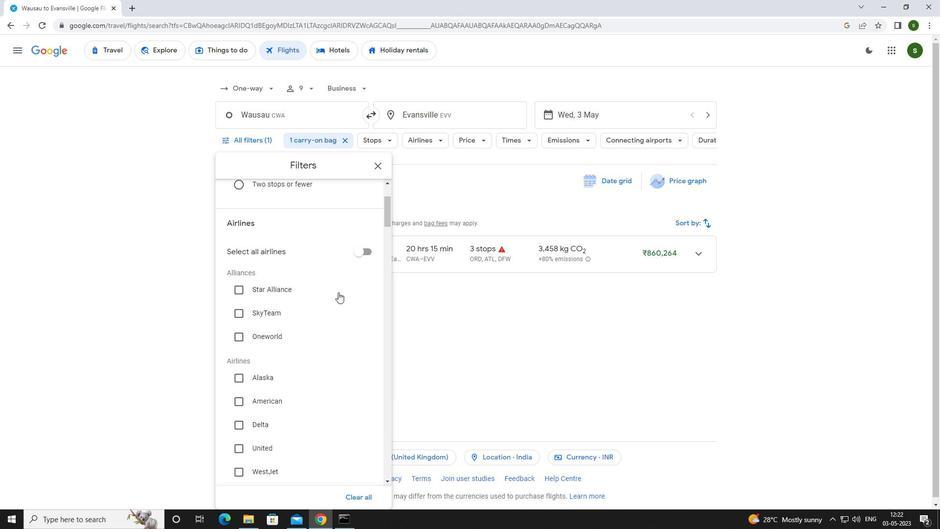 
Action: Mouse scrolled (338, 292) with delta (0, 0)
Screenshot: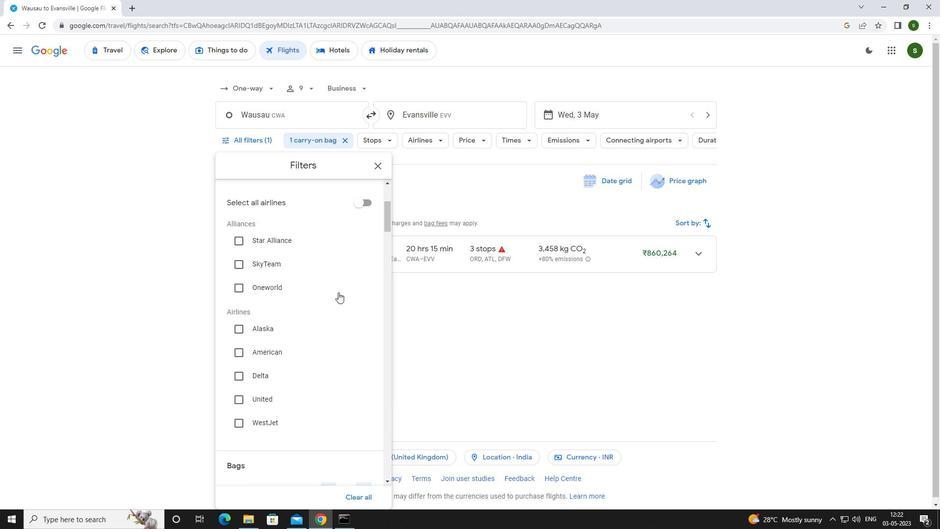 
Action: Mouse scrolled (338, 292) with delta (0, 0)
Screenshot: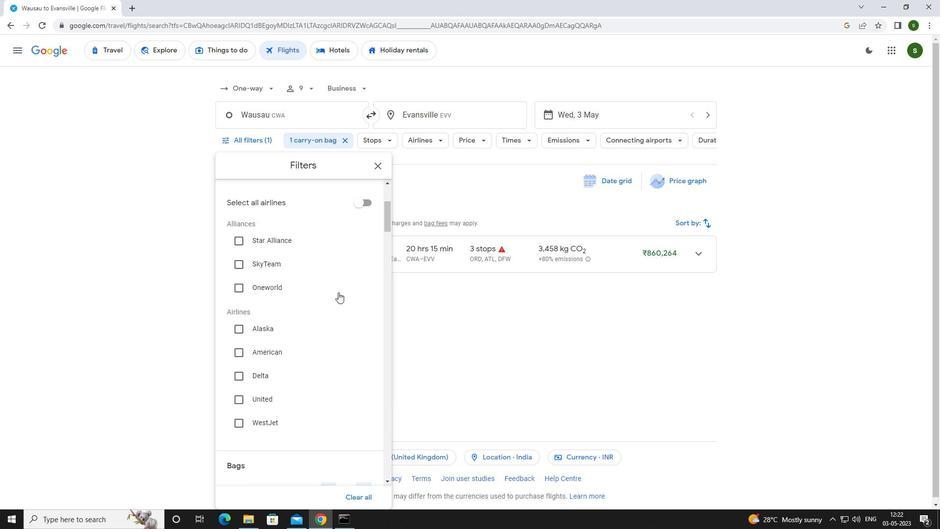 
Action: Mouse scrolled (338, 292) with delta (0, 0)
Screenshot: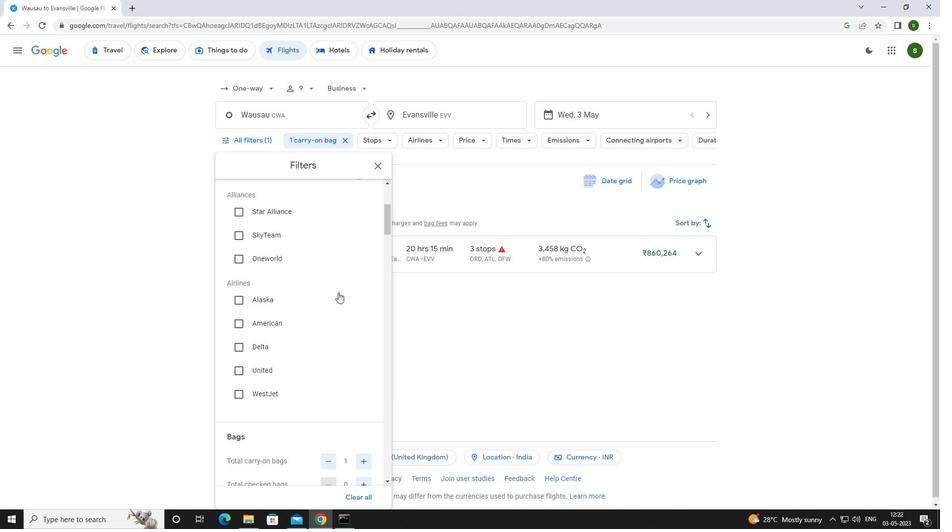 
Action: Mouse scrolled (338, 292) with delta (0, 0)
Screenshot: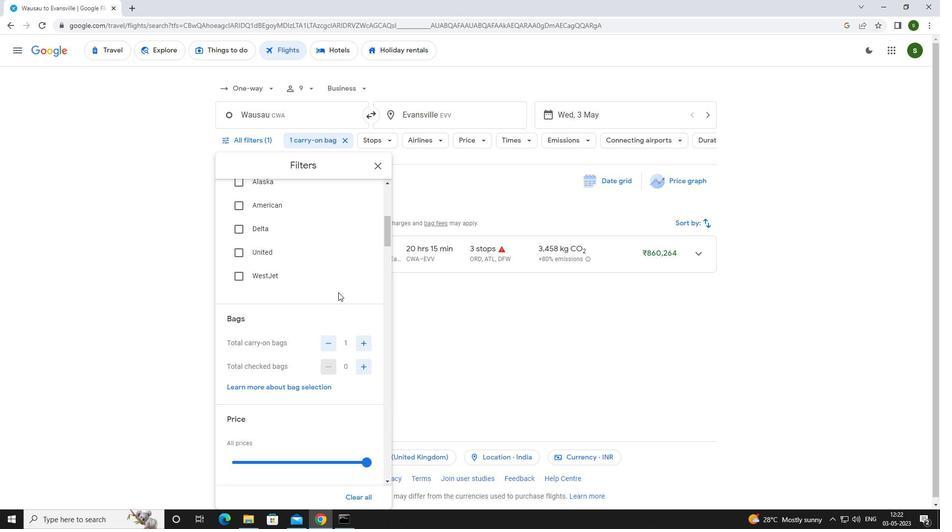 
Action: Mouse scrolled (338, 292) with delta (0, 0)
Screenshot: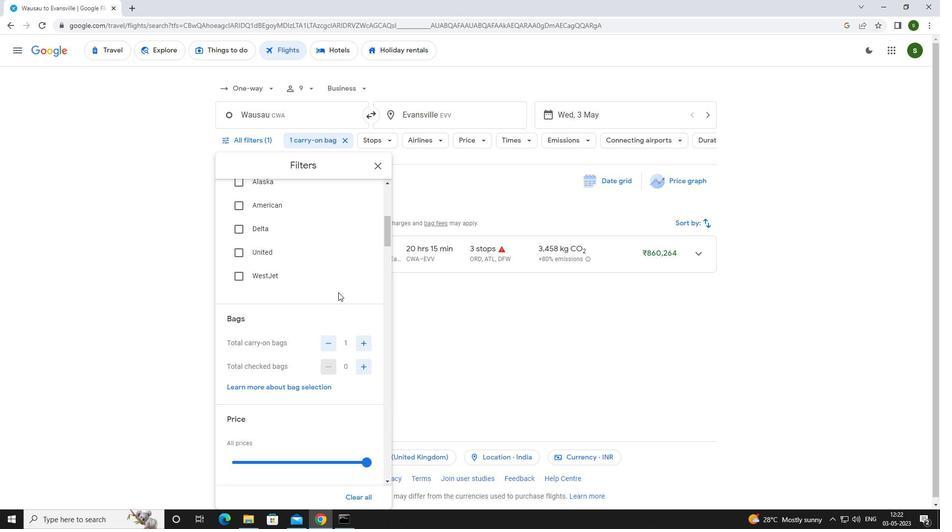 
Action: Mouse scrolled (338, 292) with delta (0, 0)
Screenshot: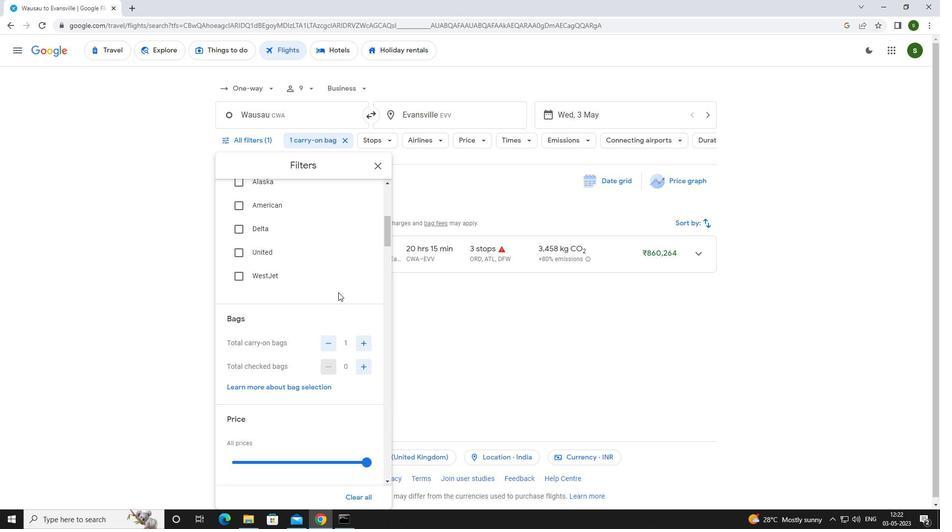 
Action: Mouse moved to (367, 313)
Screenshot: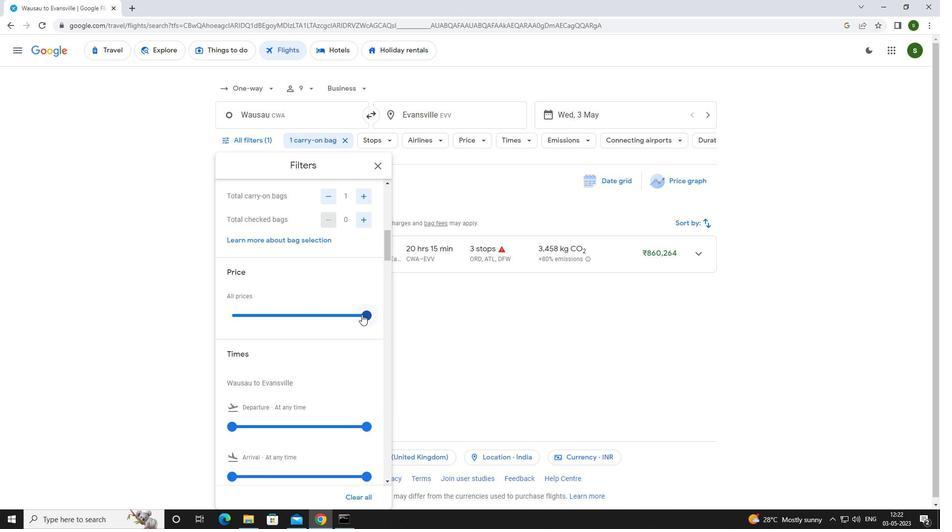 
Action: Mouse pressed left at (367, 313)
Screenshot: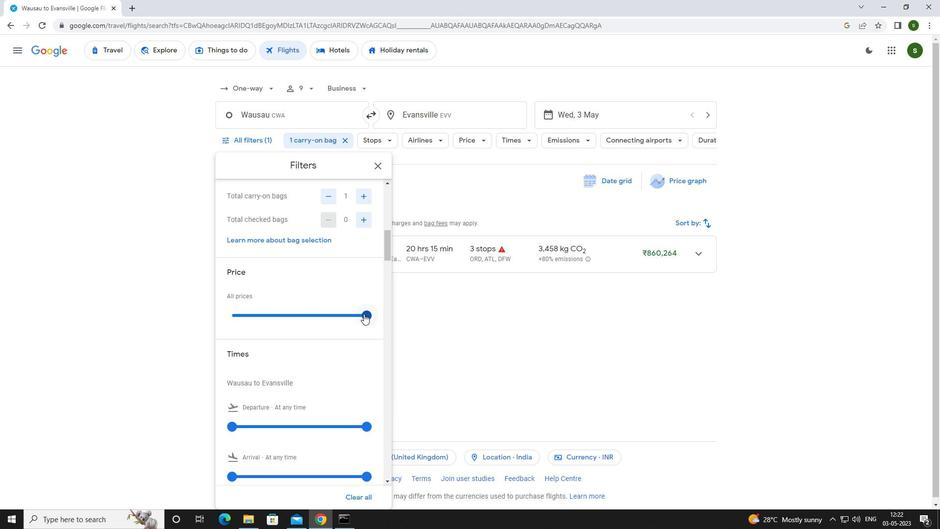 
Action: Mouse moved to (256, 336)
Screenshot: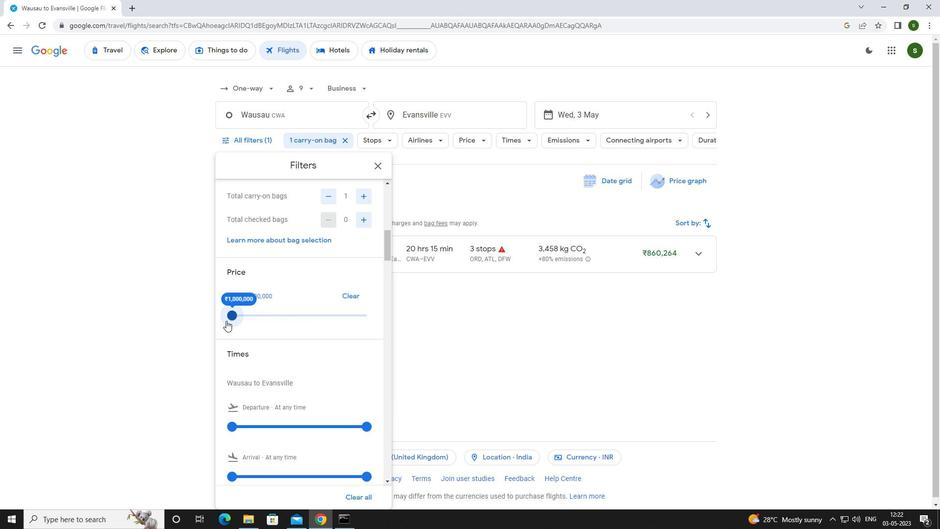 
Action: Mouse scrolled (256, 336) with delta (0, 0)
Screenshot: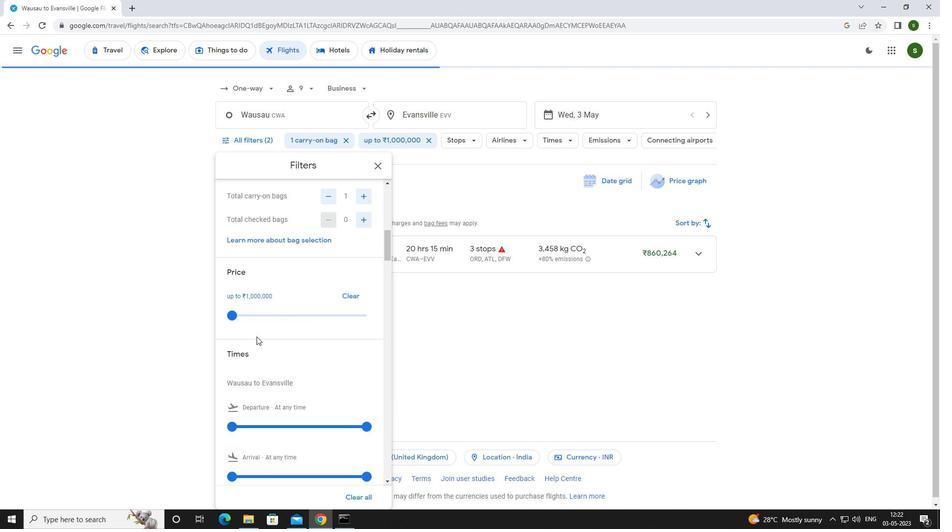 
Action: Mouse moved to (231, 373)
Screenshot: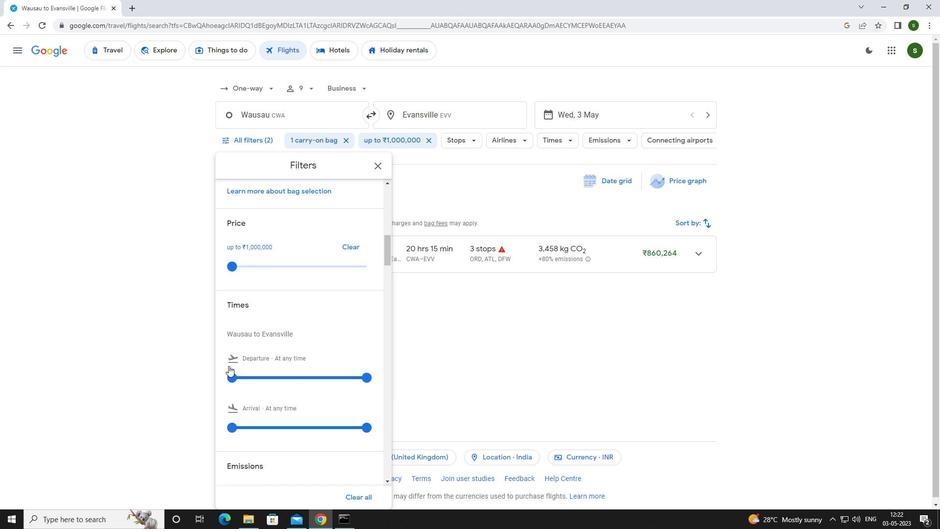 
Action: Mouse pressed left at (231, 373)
Screenshot: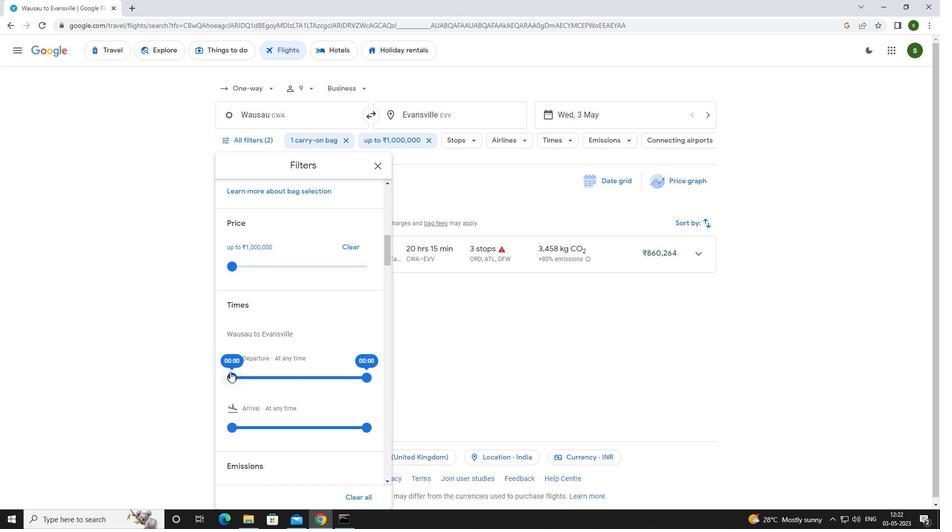 
Action: Mouse moved to (472, 329)
Screenshot: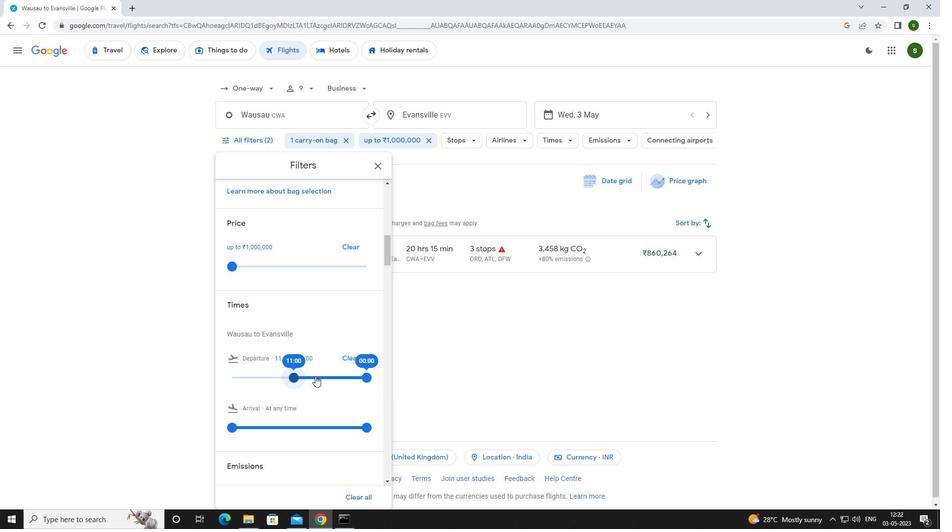 
Action: Mouse pressed left at (472, 329)
Screenshot: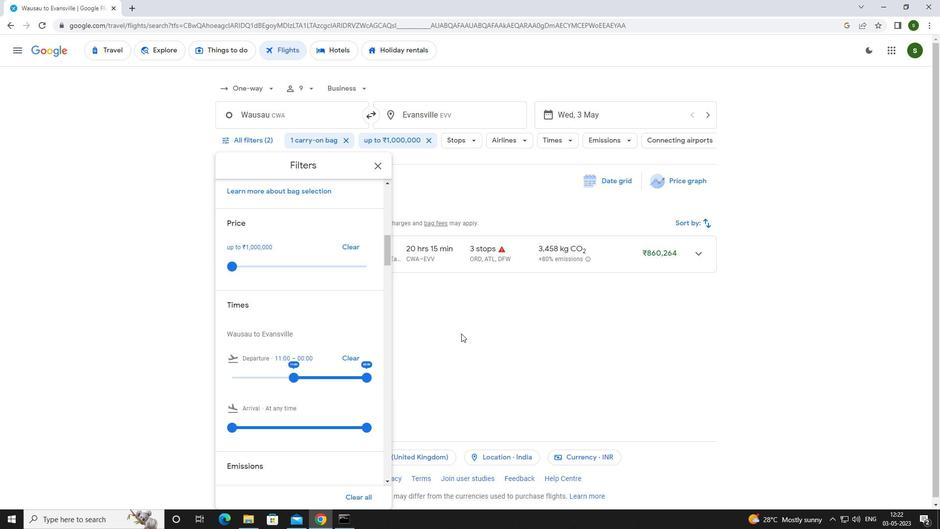
